Task: Set up and use custom keyboard shortcuts for extension-specific commands.
Action: Mouse moved to (463, 282)
Screenshot: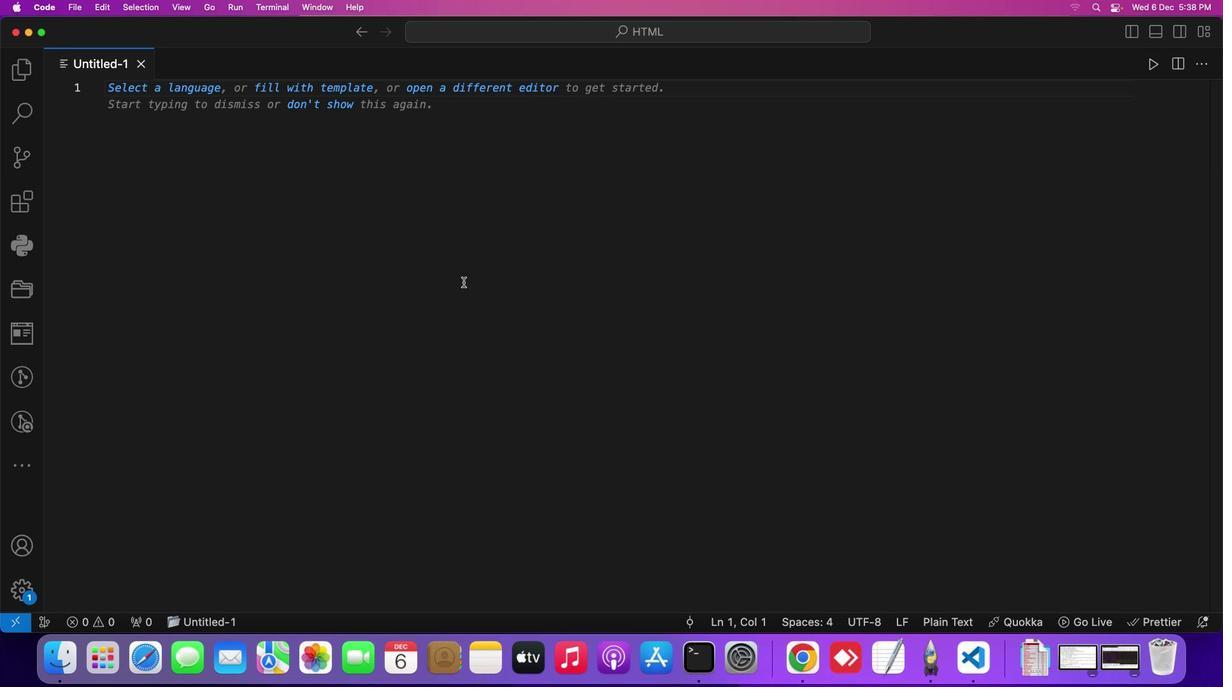 
Action: Mouse pressed left at (463, 282)
Screenshot: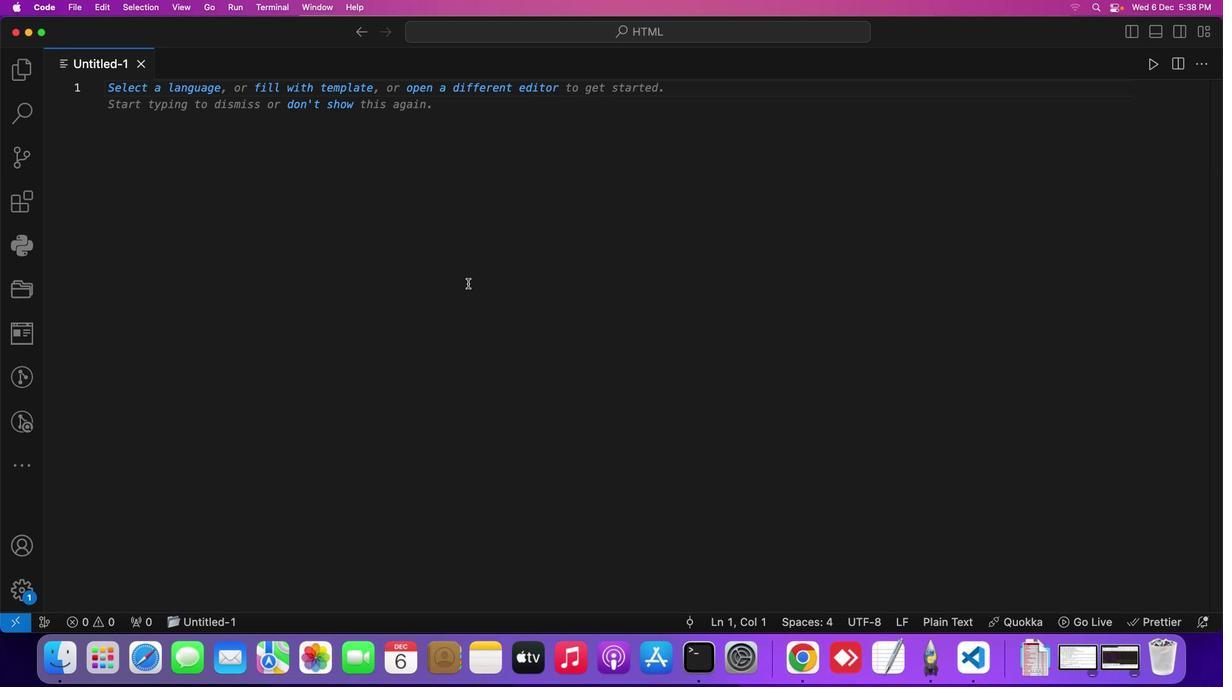 
Action: Mouse moved to (49, 4)
Screenshot: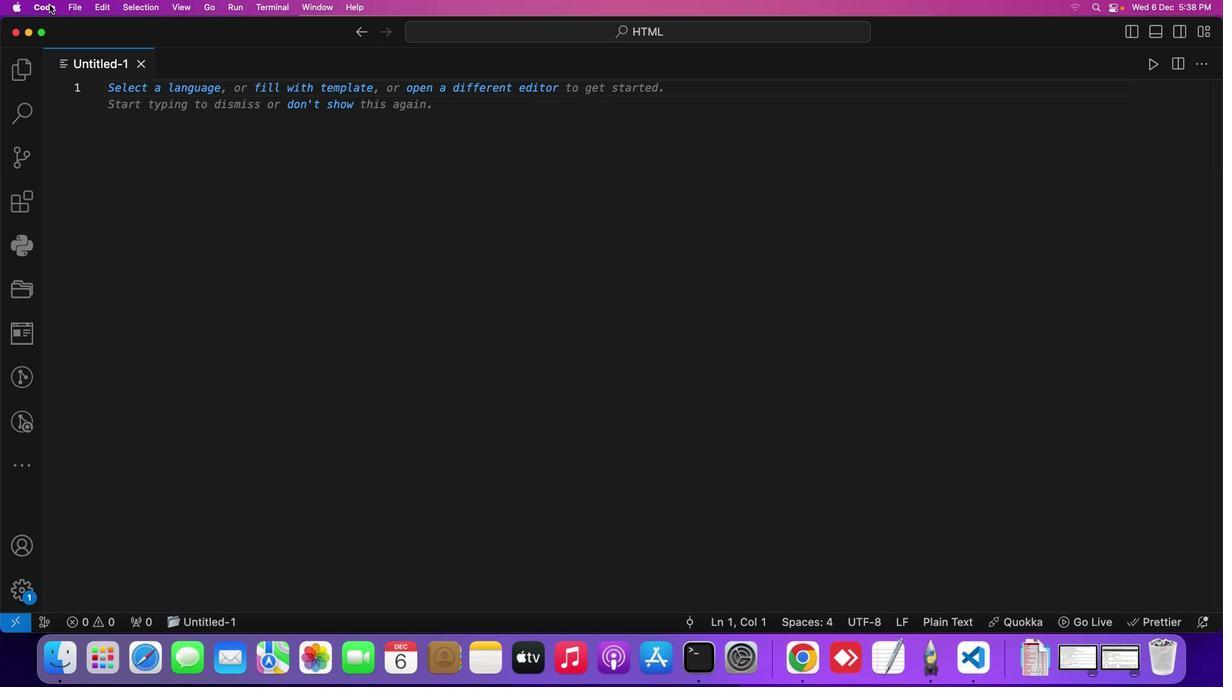 
Action: Mouse pressed left at (49, 4)
Screenshot: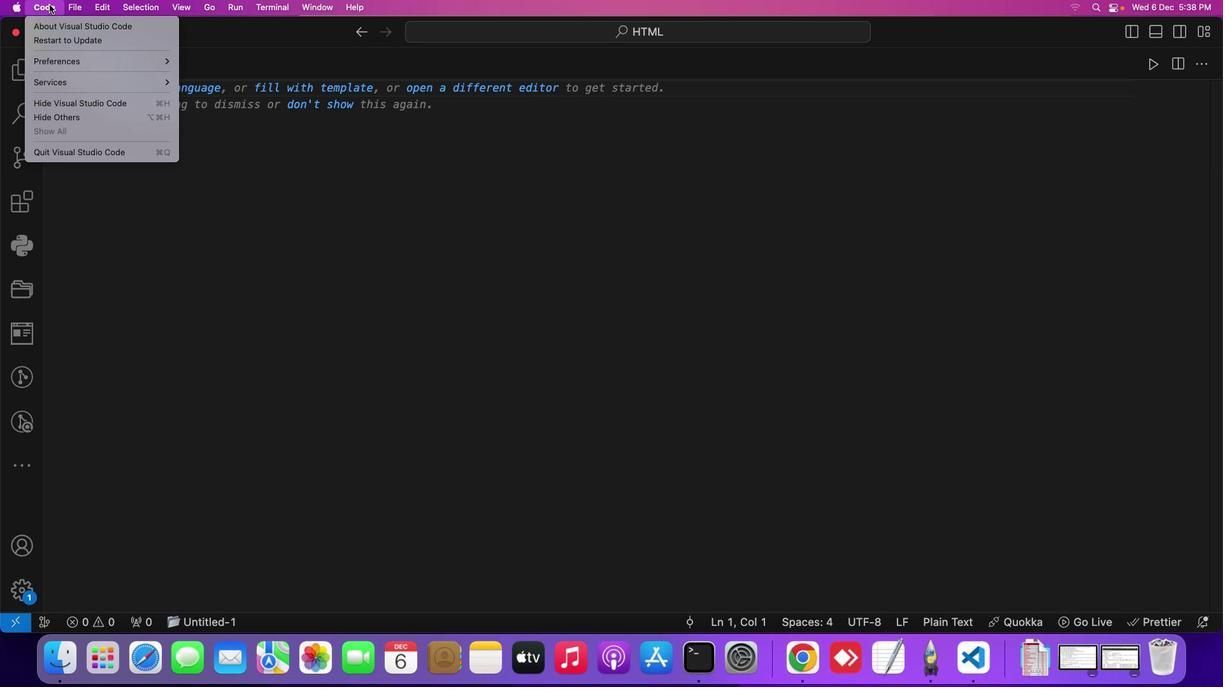 
Action: Mouse moved to (96, 60)
Screenshot: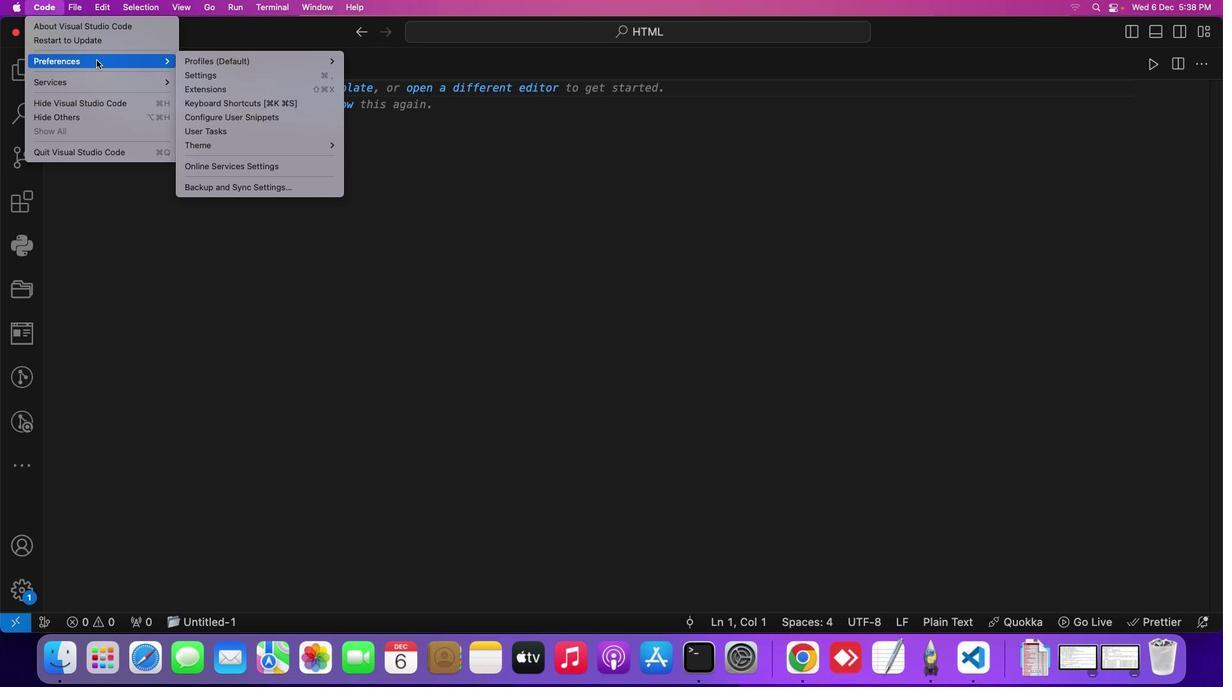 
Action: Mouse pressed left at (96, 60)
Screenshot: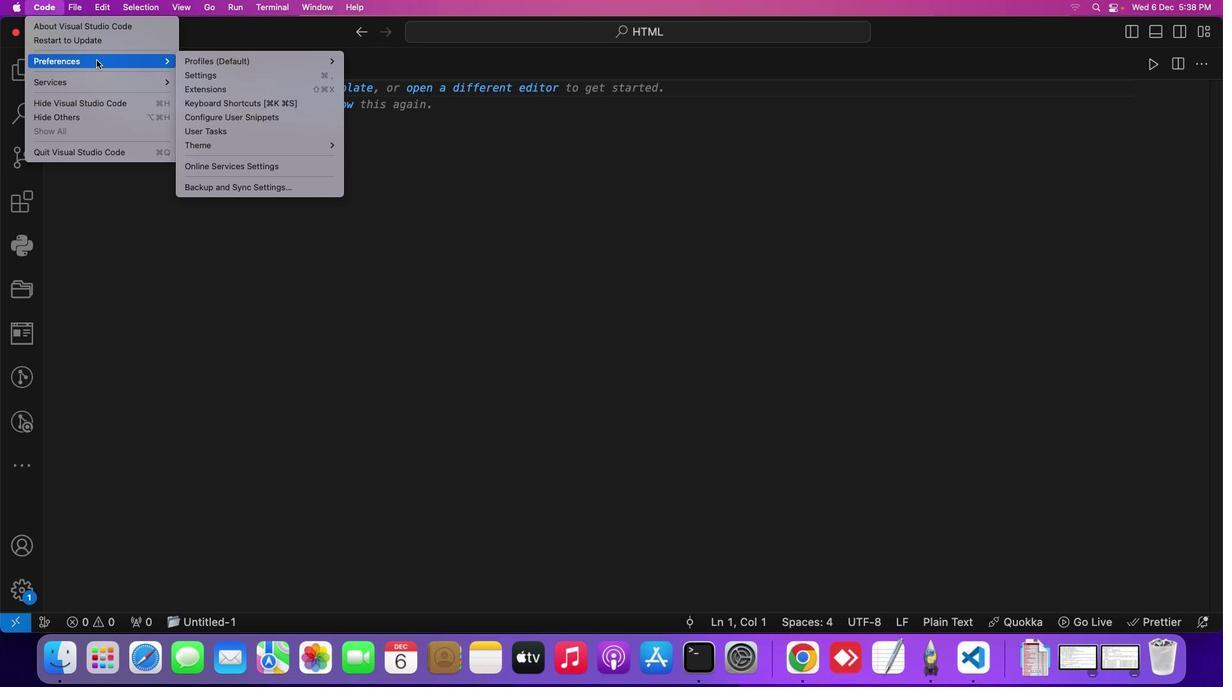 
Action: Mouse moved to (286, 102)
Screenshot: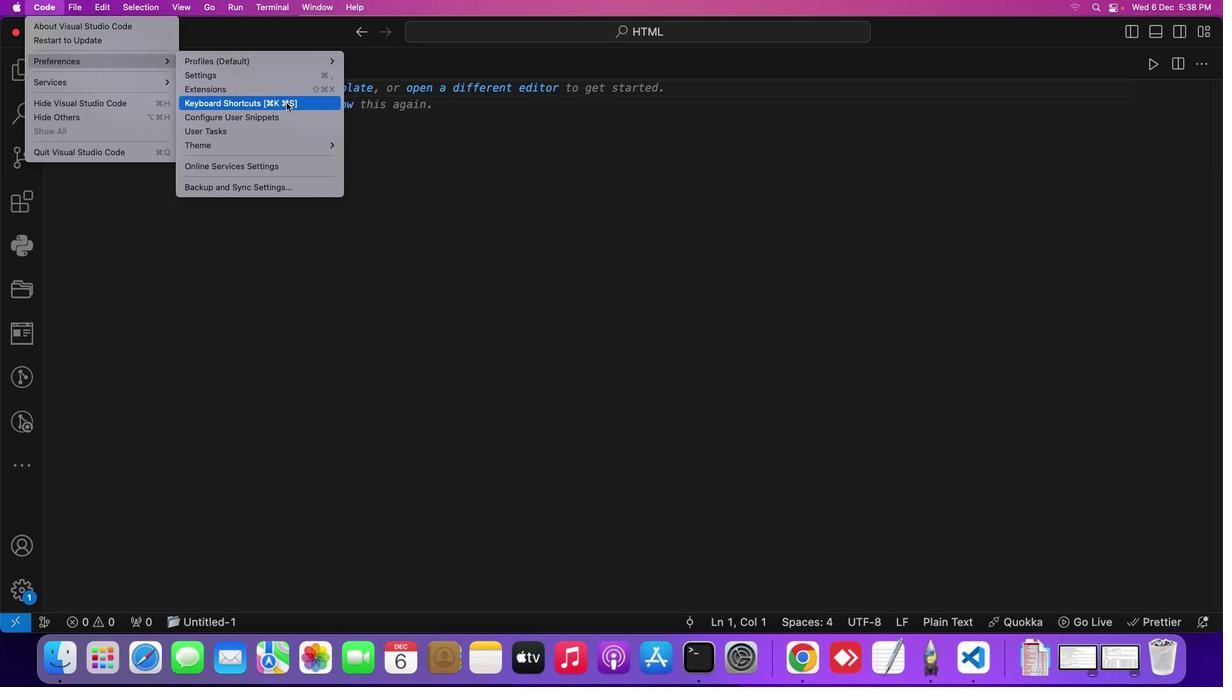 
Action: Mouse pressed left at (286, 102)
Screenshot: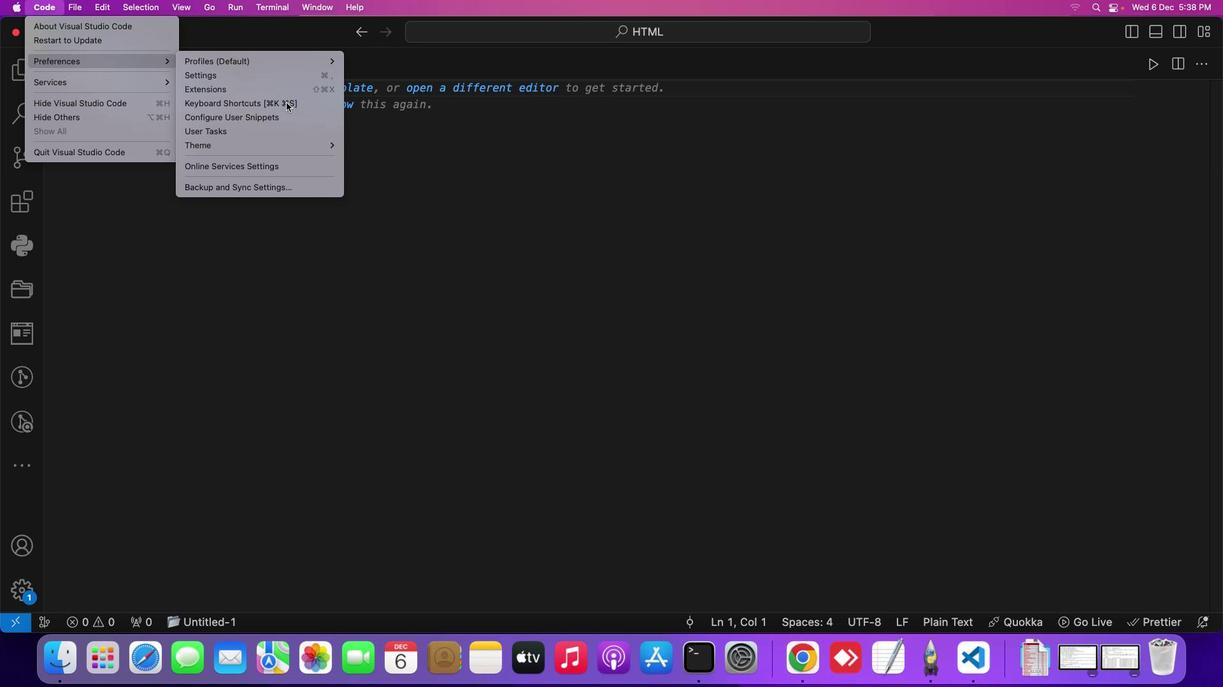 
Action: Mouse moved to (331, 338)
Screenshot: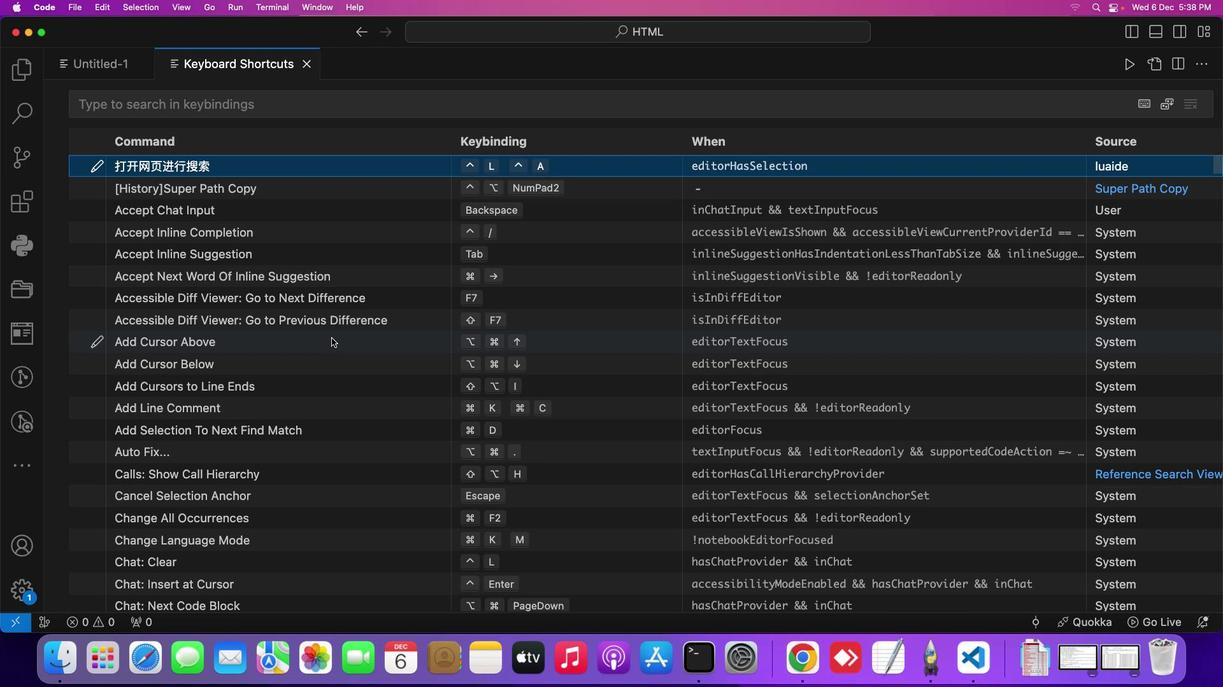 
Action: Mouse scrolled (331, 338) with delta (0, 0)
Screenshot: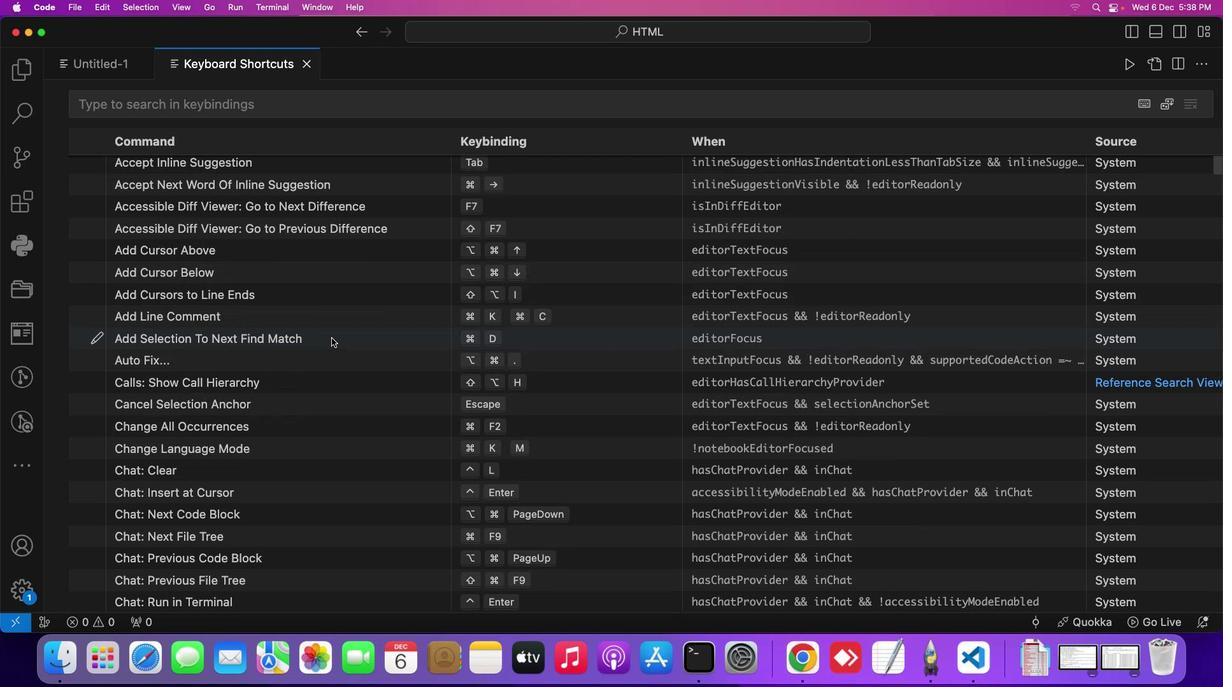 
Action: Mouse scrolled (331, 338) with delta (0, 0)
Screenshot: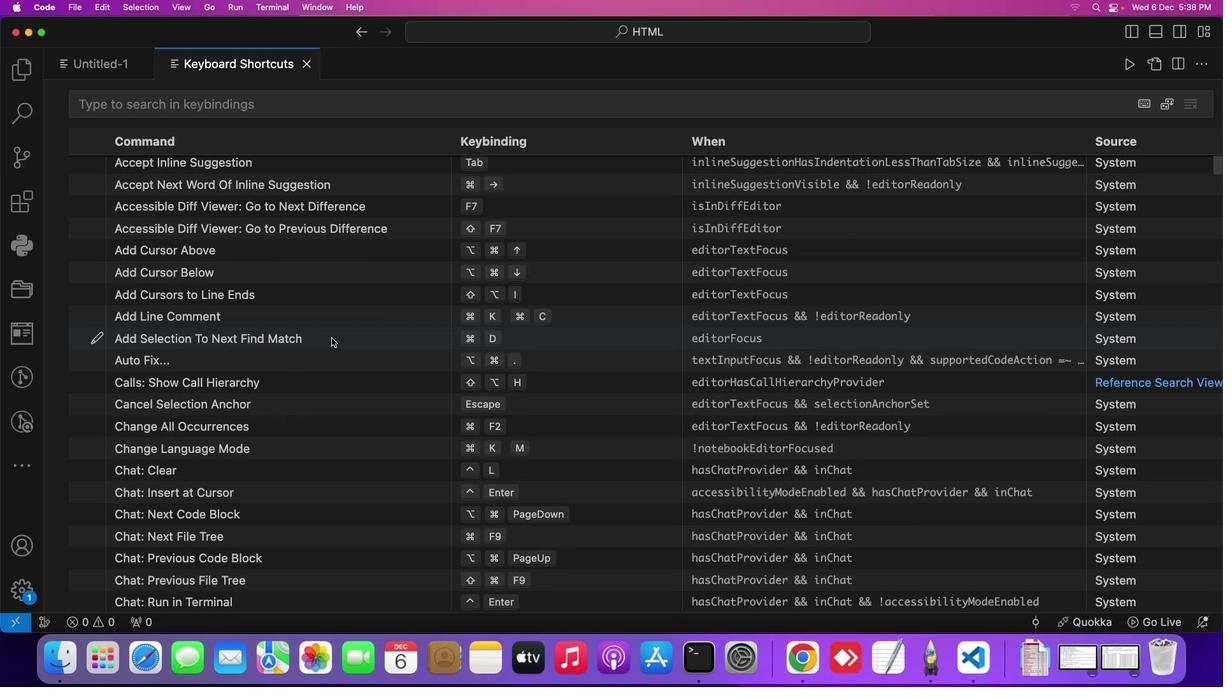 
Action: Mouse scrolled (331, 338) with delta (0, 0)
Screenshot: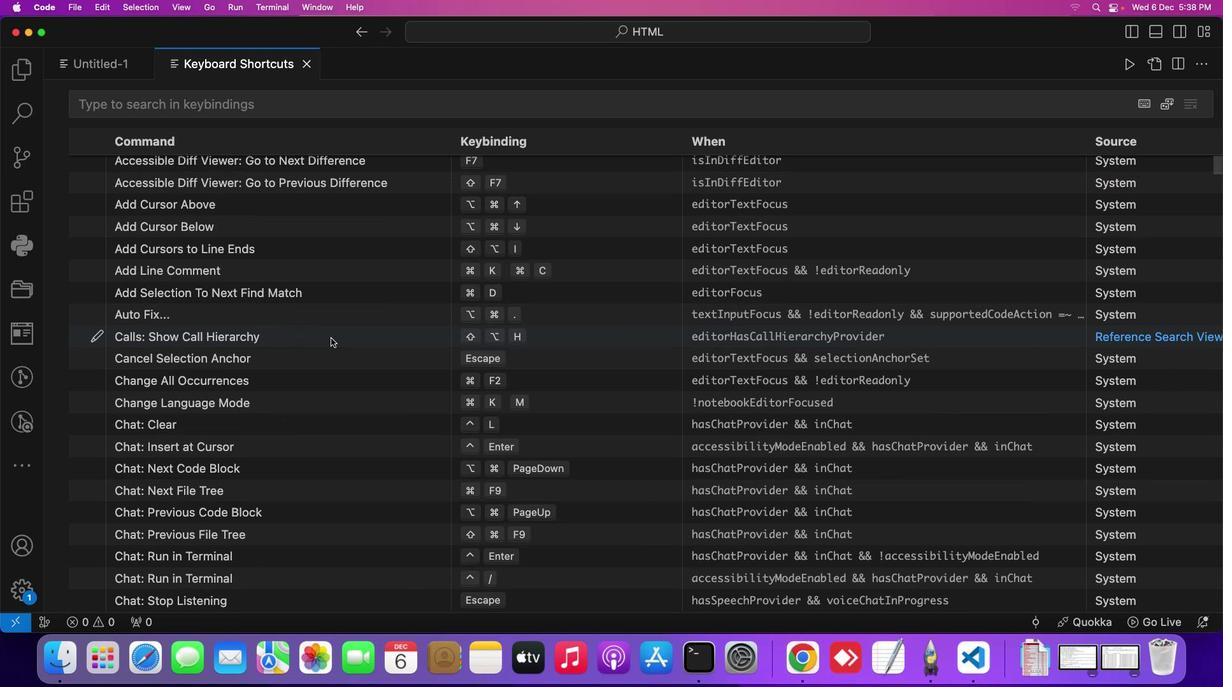 
Action: Mouse moved to (330, 338)
Screenshot: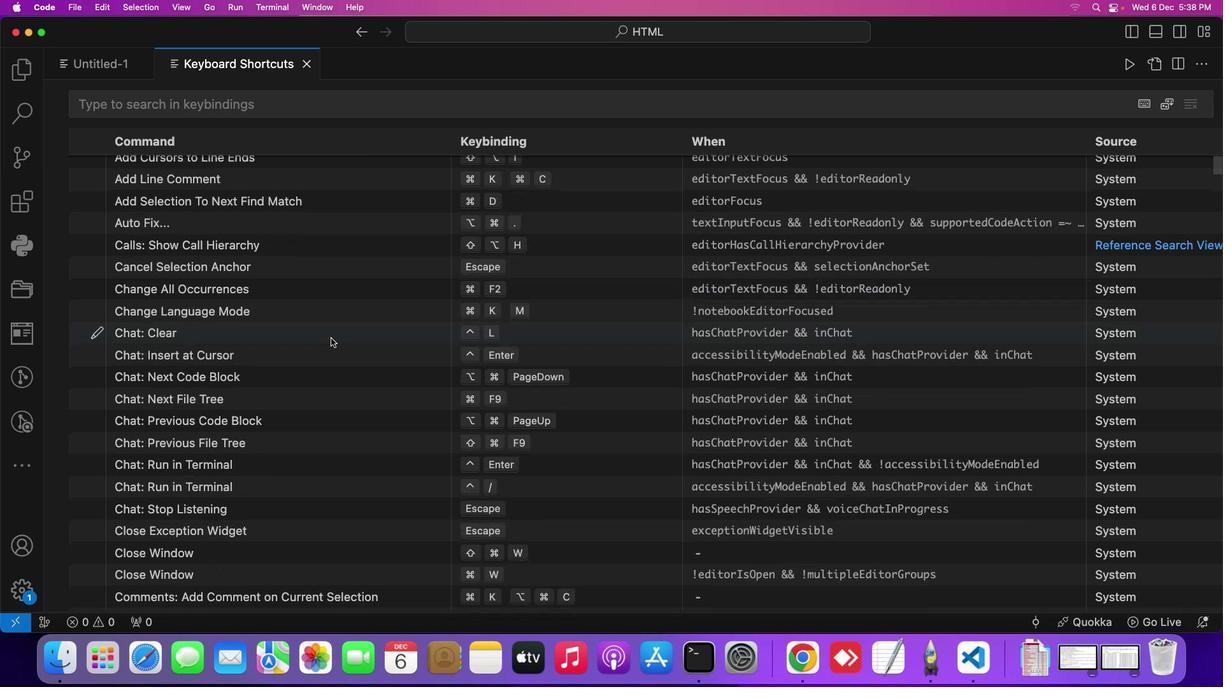 
Action: Mouse scrolled (330, 338) with delta (0, 0)
Screenshot: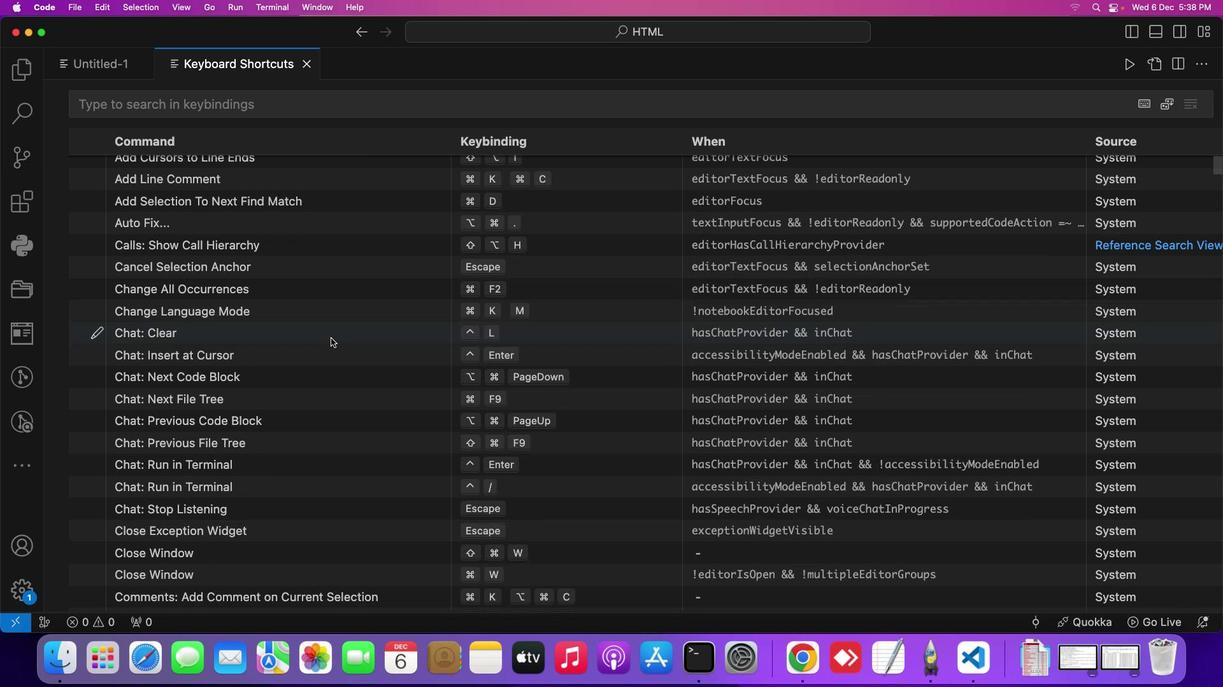 
Action: Mouse scrolled (330, 338) with delta (0, 0)
Screenshot: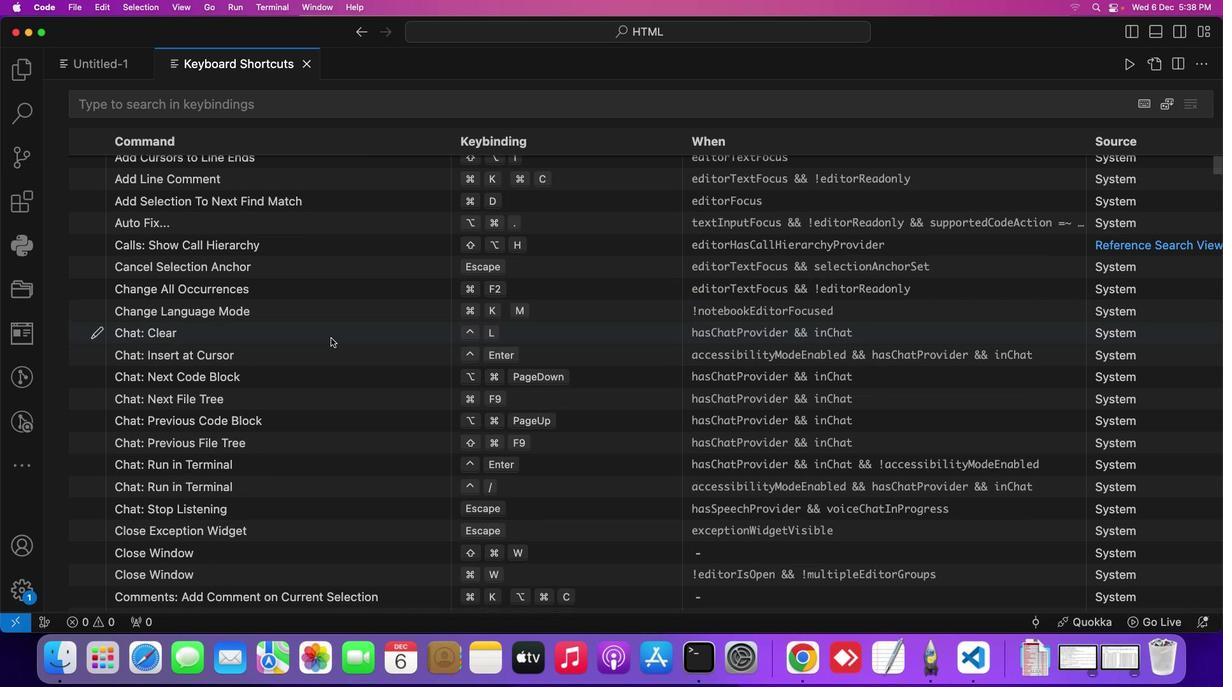 
Action: Mouse moved to (330, 338)
Screenshot: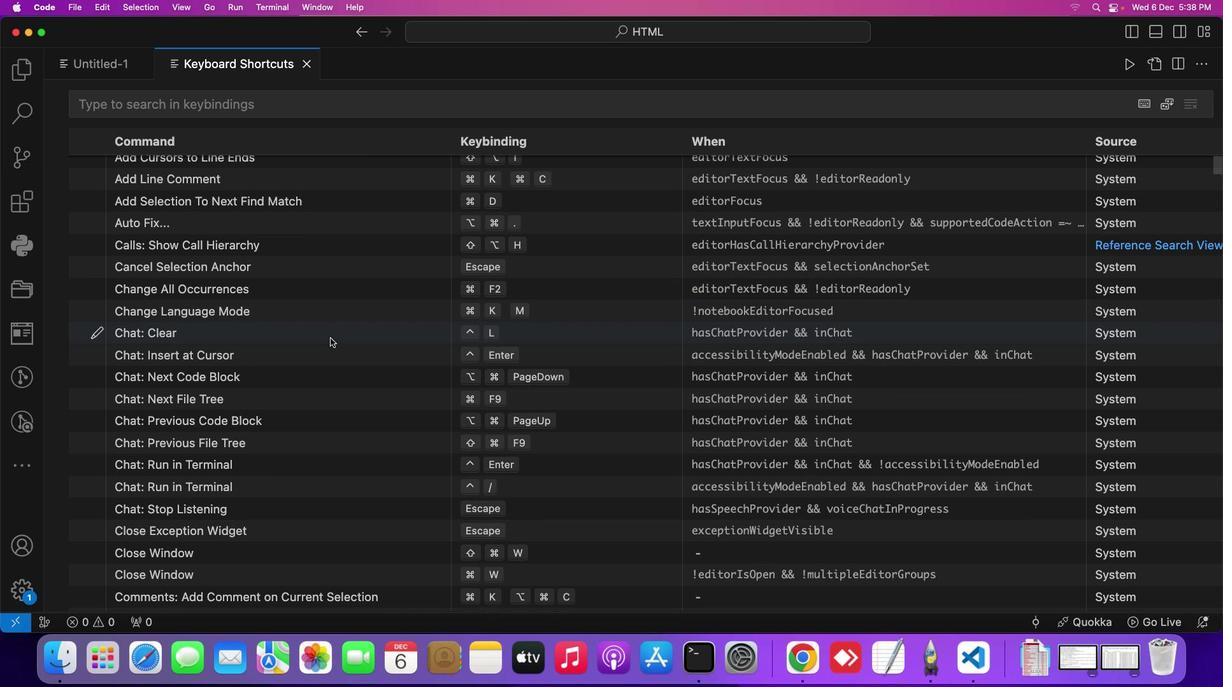 
Action: Mouse scrolled (330, 338) with delta (0, 0)
Screenshot: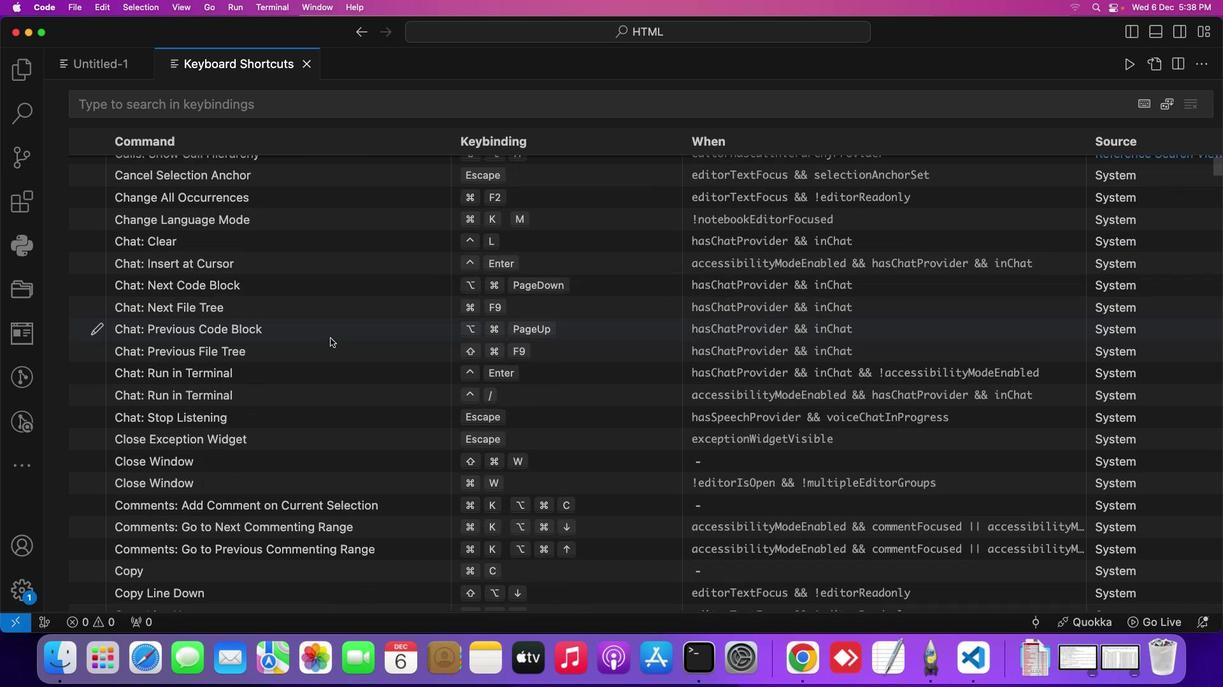
Action: Mouse scrolled (330, 338) with delta (0, 0)
Screenshot: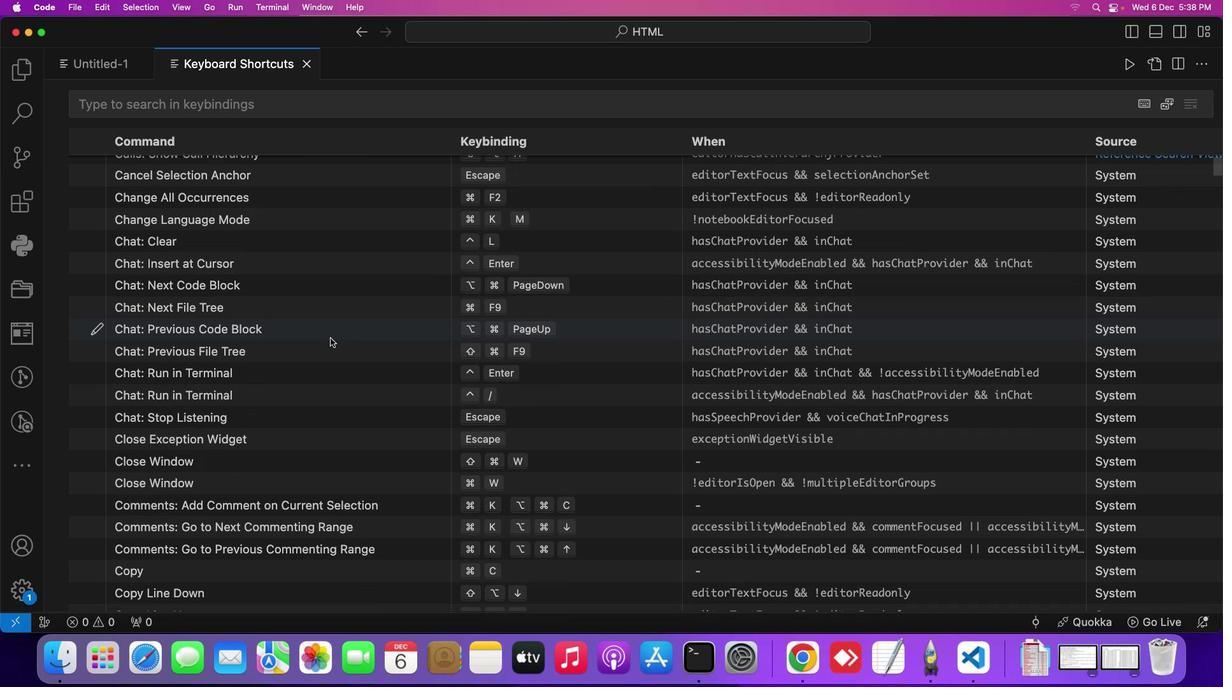 
Action: Mouse scrolled (330, 338) with delta (0, 0)
Screenshot: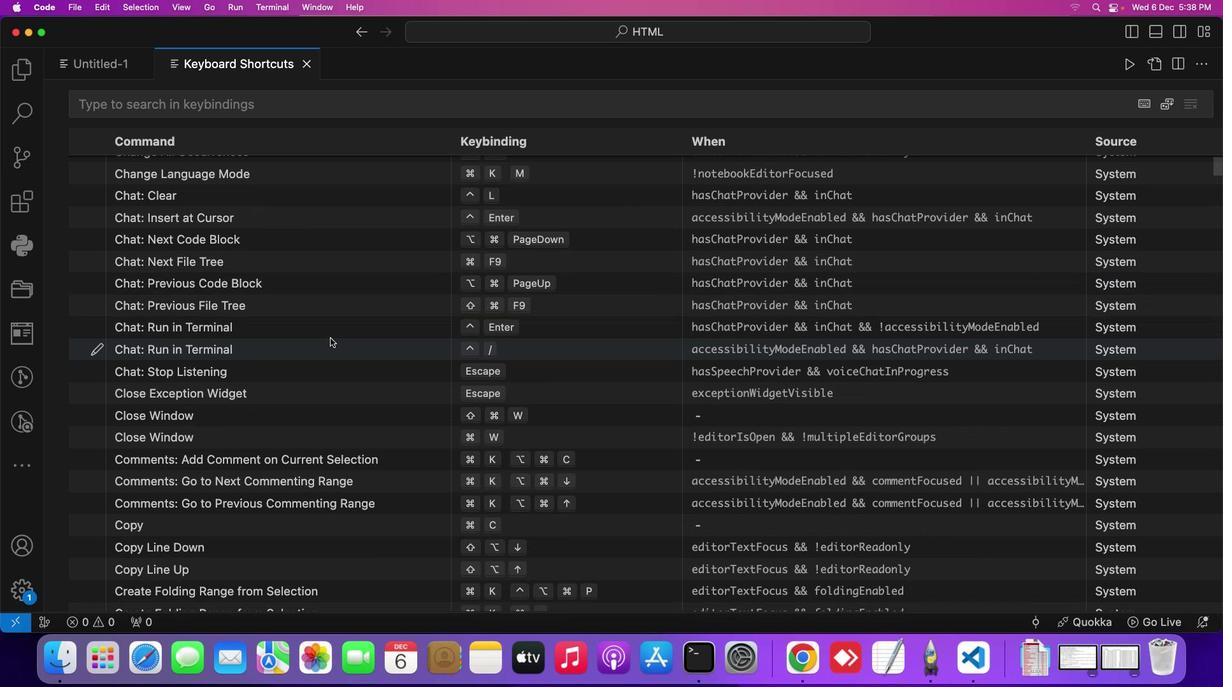 
Action: Mouse scrolled (330, 338) with delta (0, 0)
Screenshot: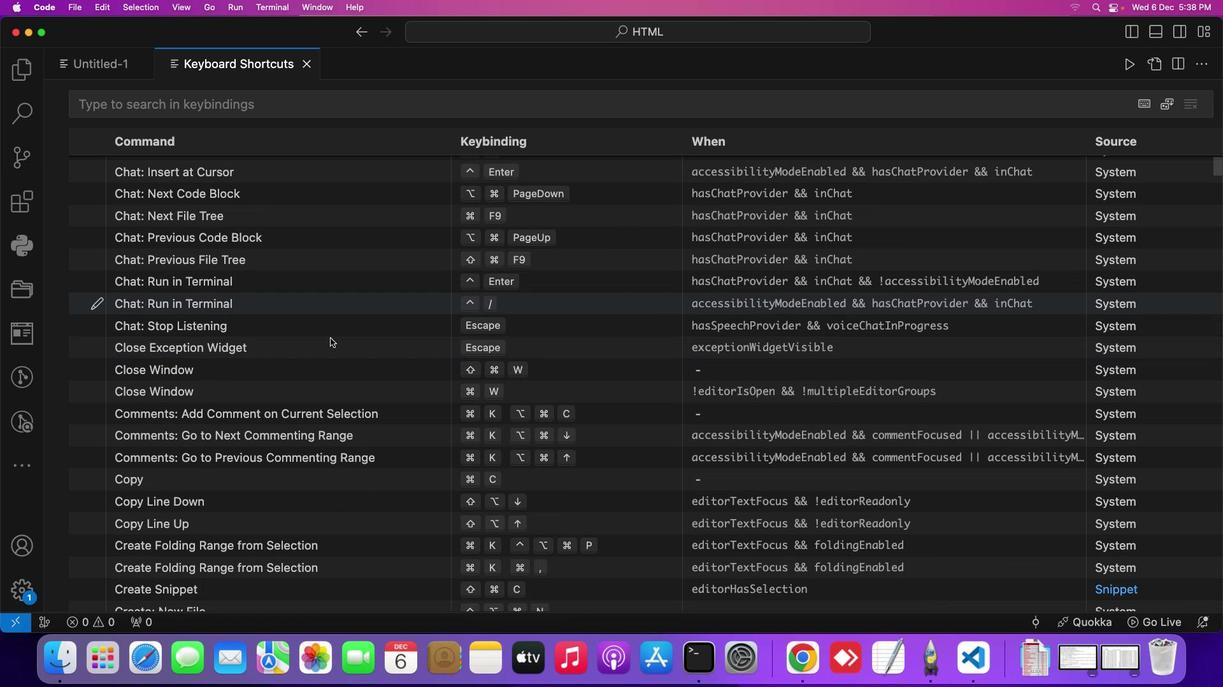 
Action: Mouse scrolled (330, 338) with delta (0, 0)
Screenshot: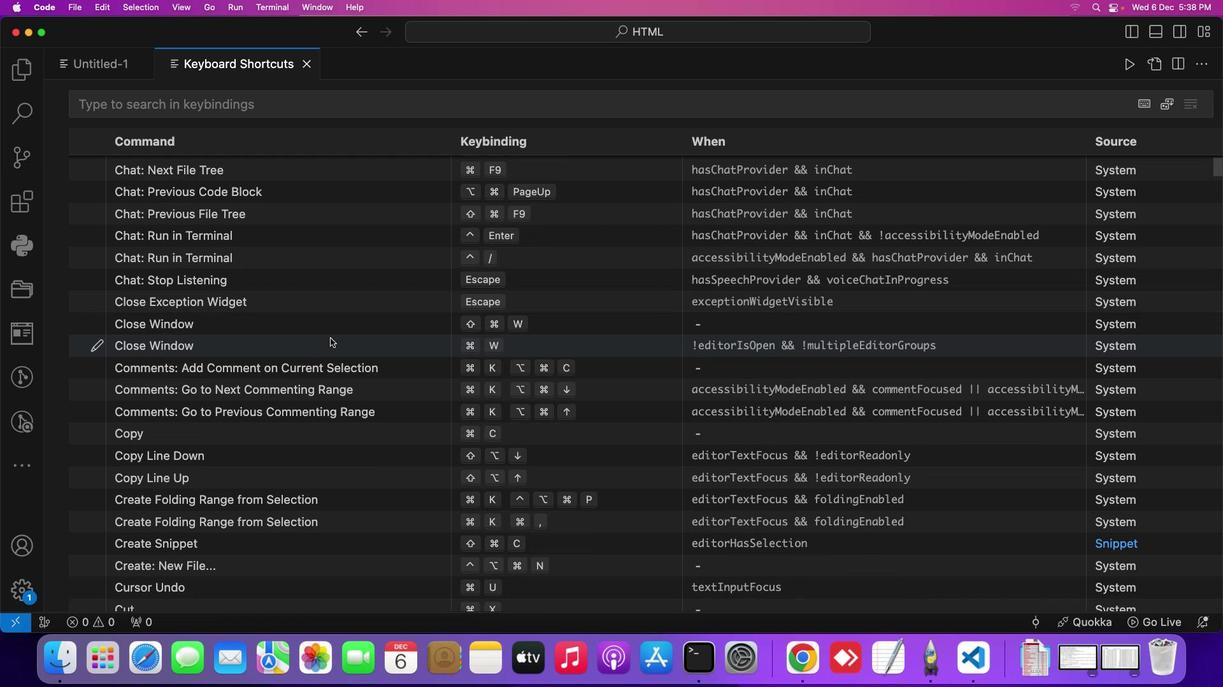 
Action: Mouse scrolled (330, 338) with delta (0, 0)
Screenshot: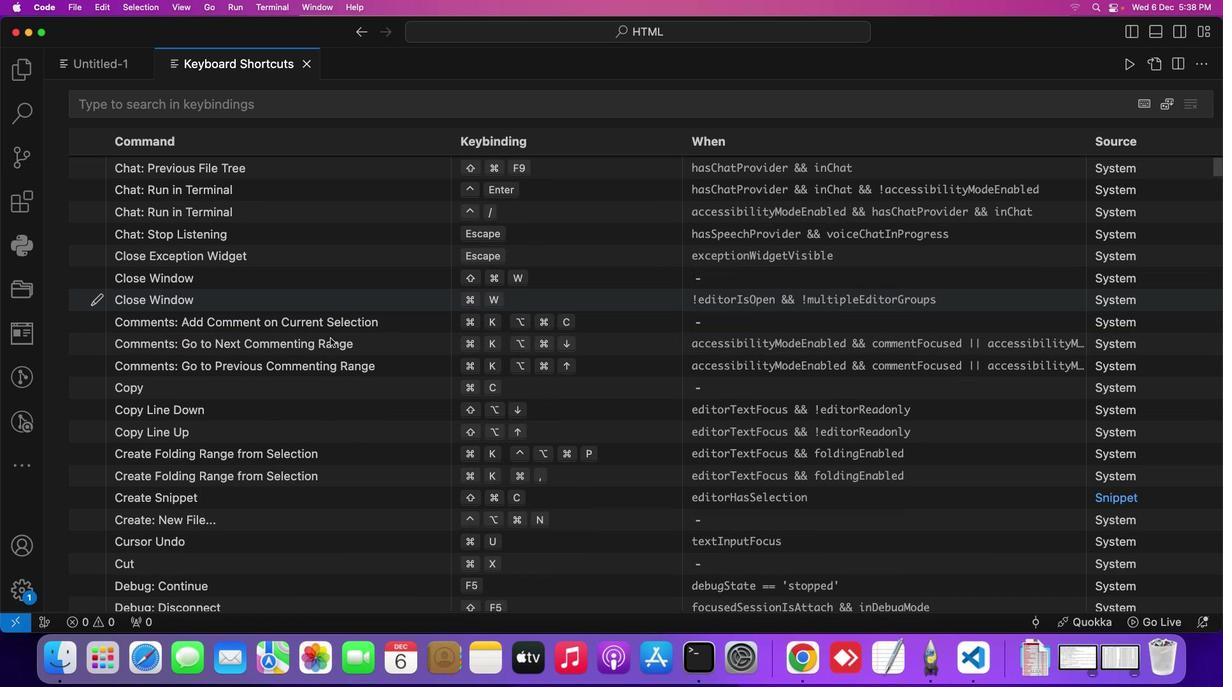 
Action: Mouse moved to (296, 520)
Screenshot: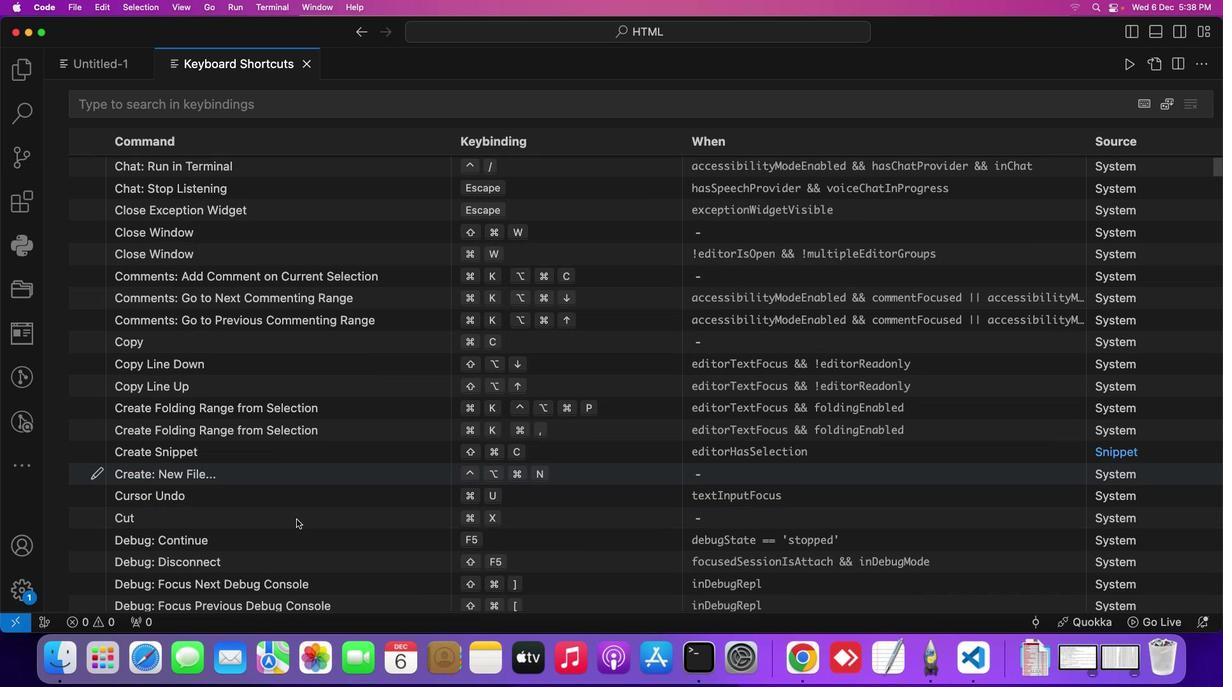 
Action: Mouse scrolled (296, 520) with delta (0, 0)
Screenshot: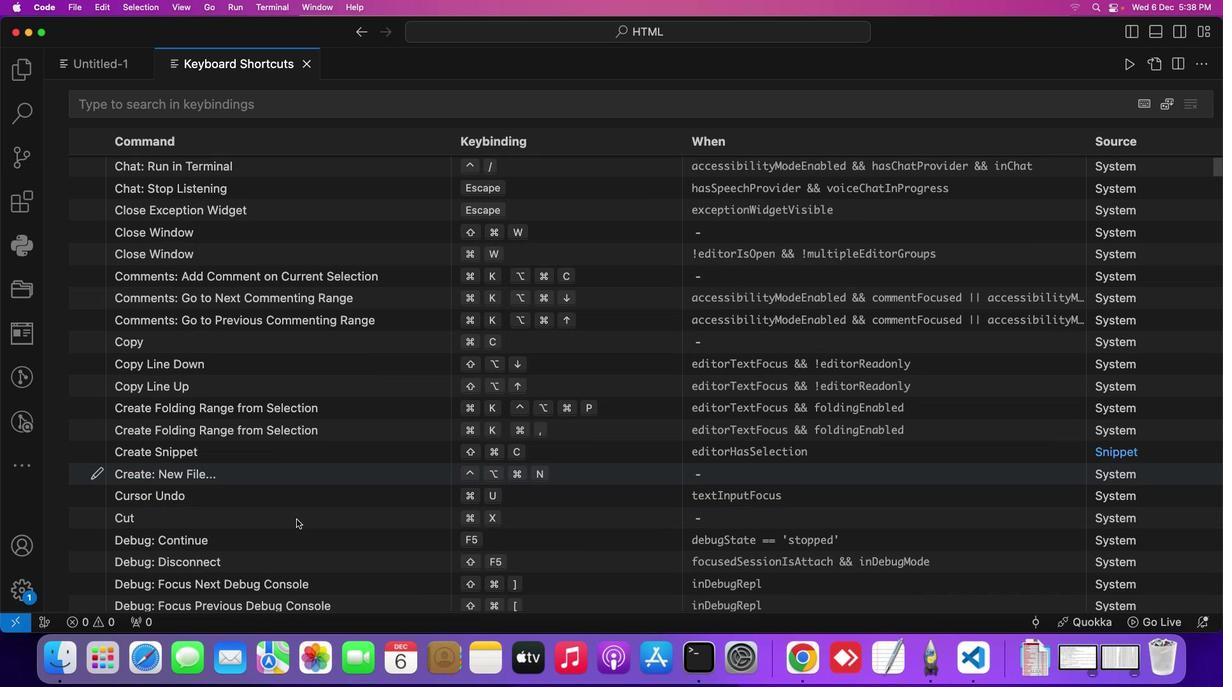 
Action: Mouse scrolled (296, 520) with delta (0, 0)
Screenshot: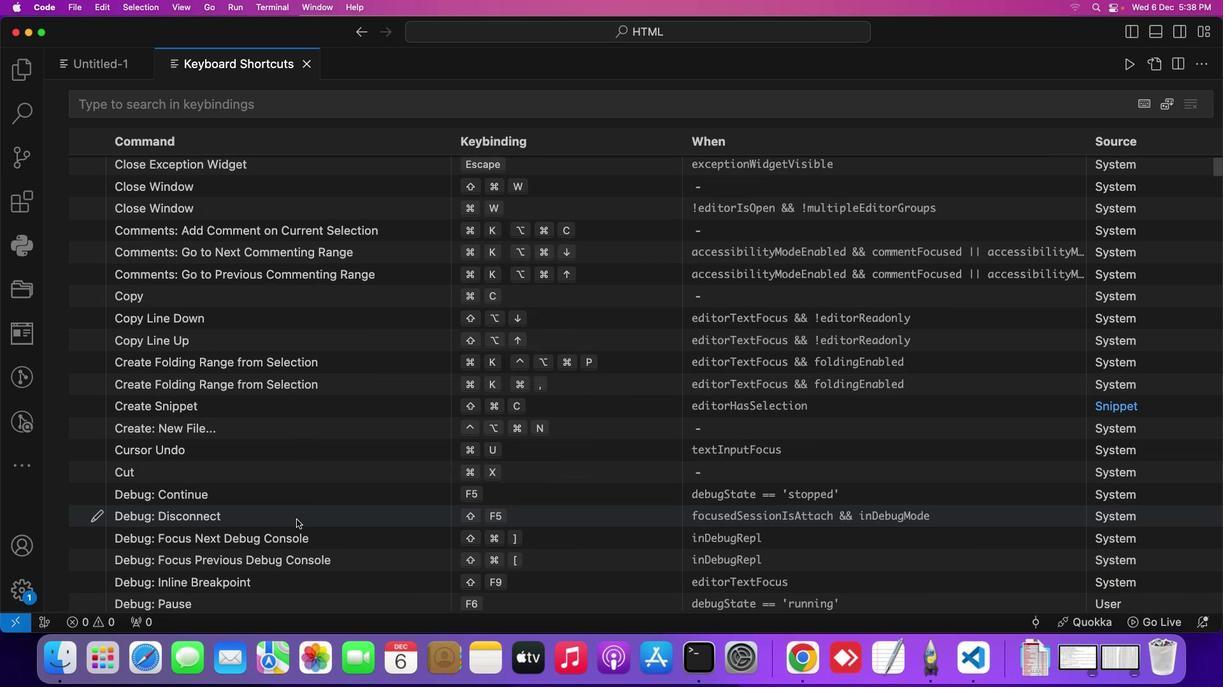 
Action: Mouse scrolled (296, 520) with delta (0, 0)
Screenshot: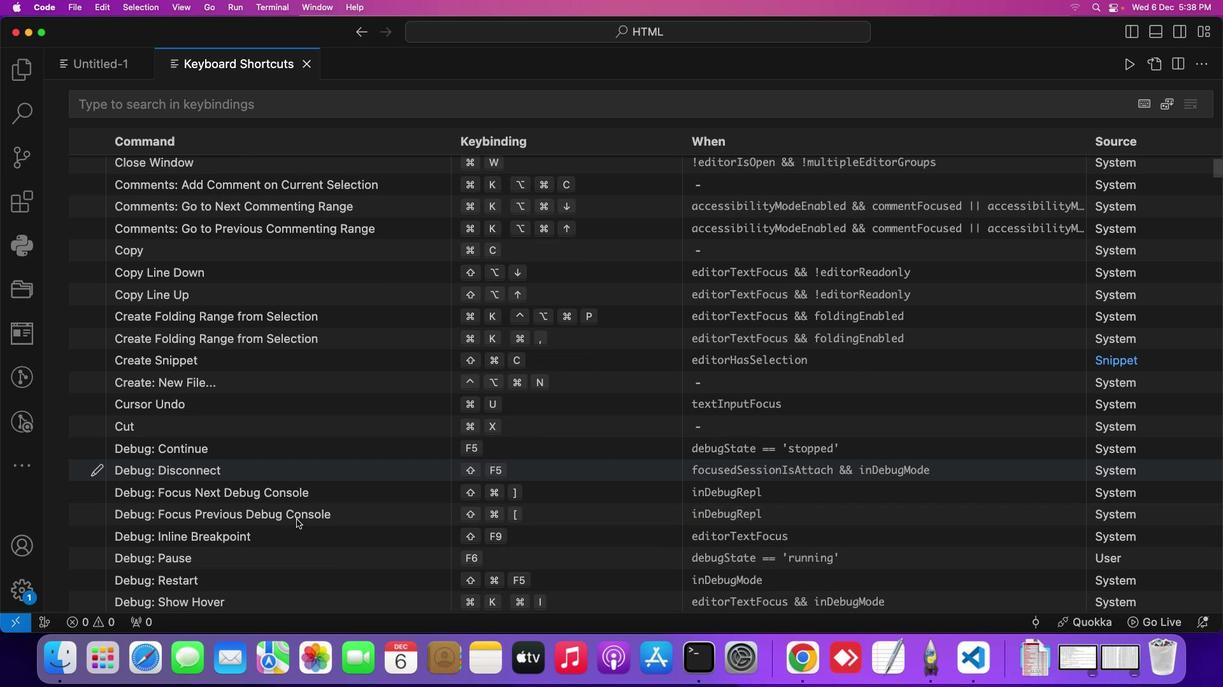 
Action: Mouse scrolled (296, 520) with delta (0, 0)
Screenshot: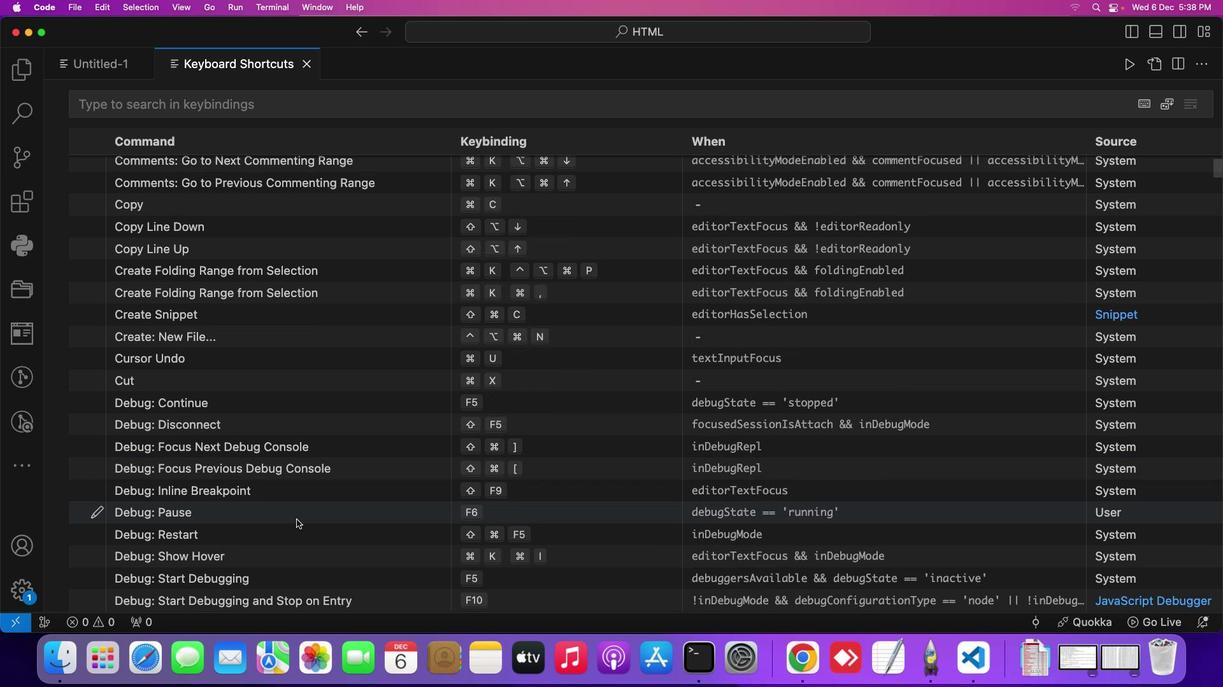 
Action: Mouse scrolled (296, 520) with delta (0, 0)
Screenshot: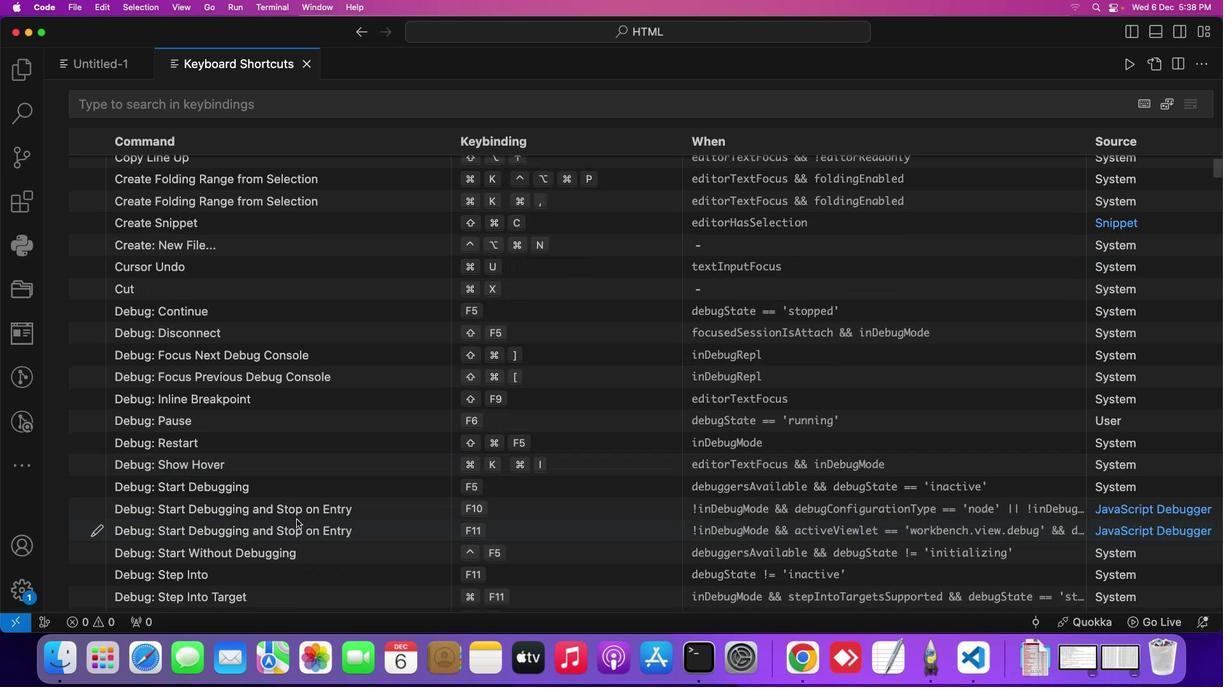 
Action: Mouse scrolled (296, 520) with delta (0, 0)
Screenshot: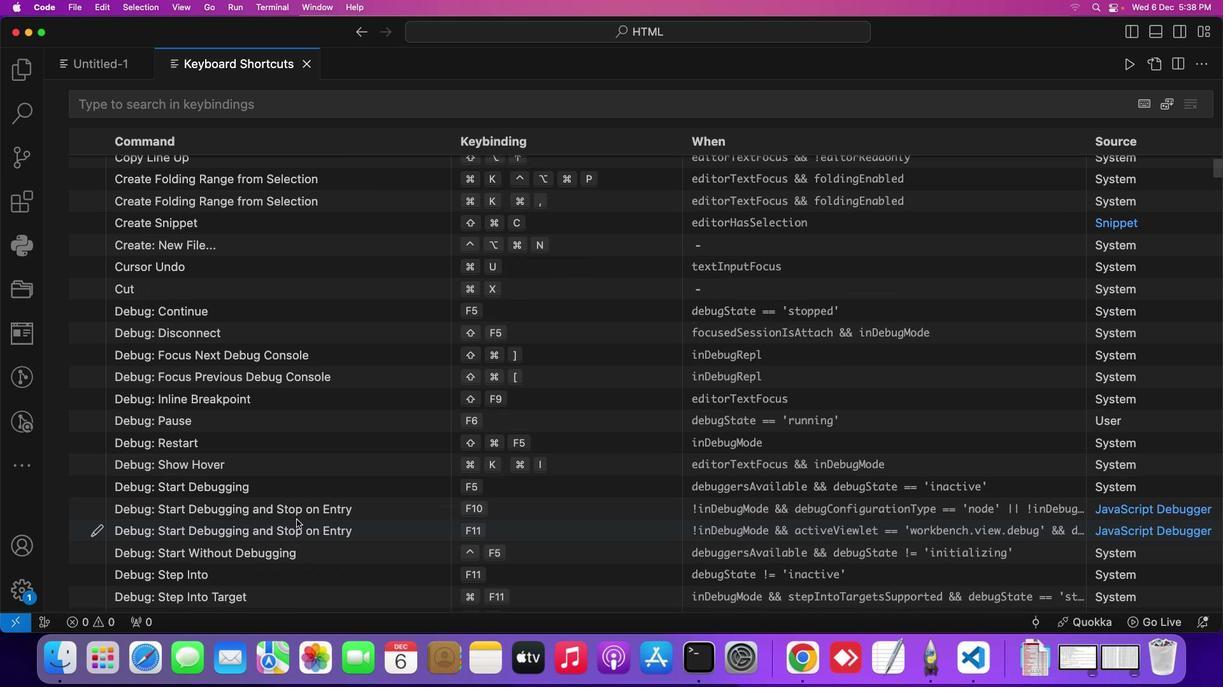 
Action: Mouse scrolled (296, 520) with delta (0, 0)
Screenshot: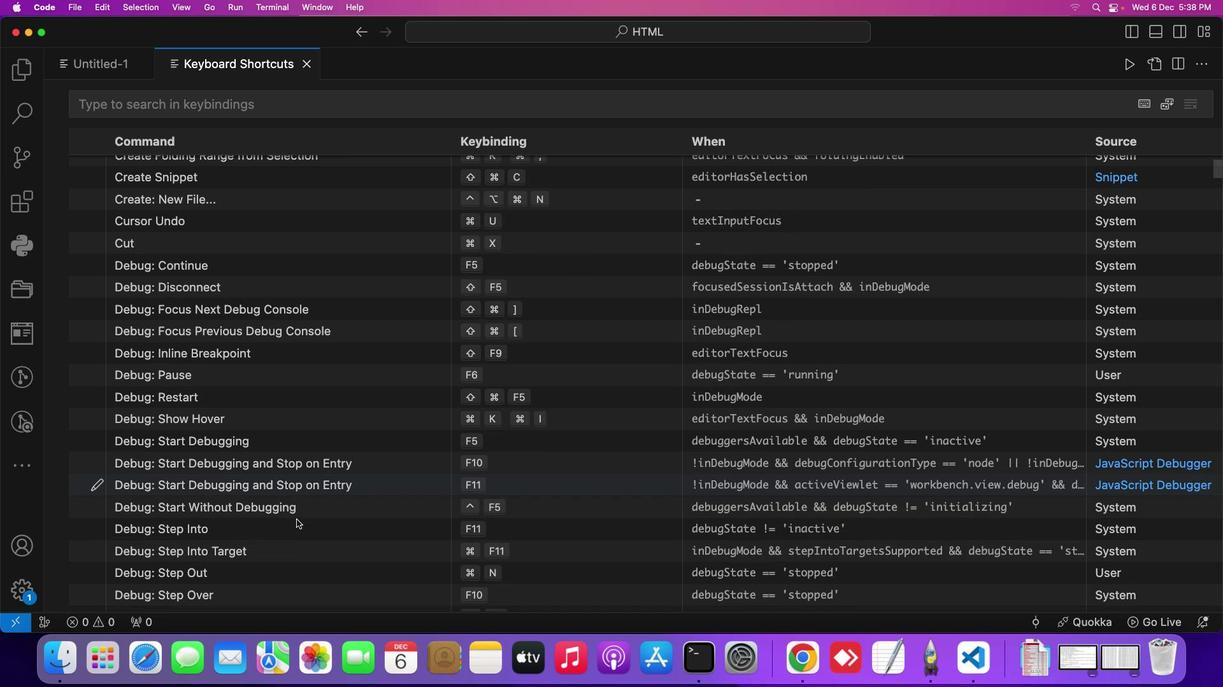 
Action: Mouse scrolled (296, 520) with delta (0, 0)
Screenshot: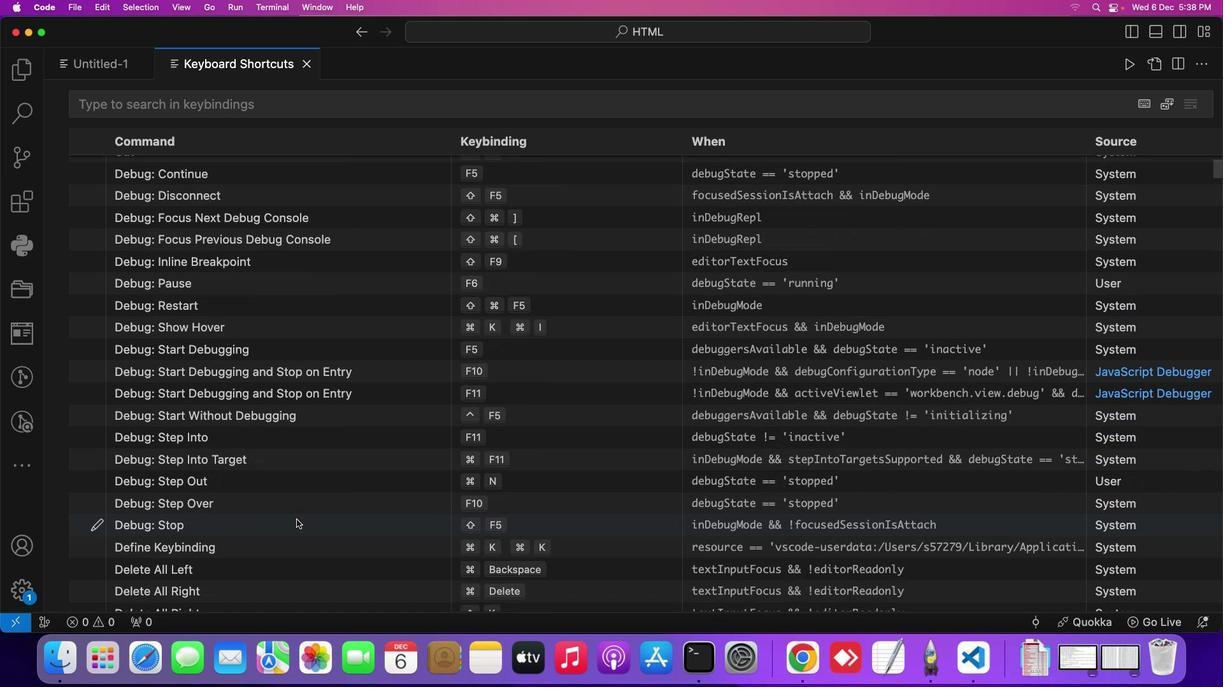 
Action: Mouse scrolled (296, 520) with delta (0, 0)
Screenshot: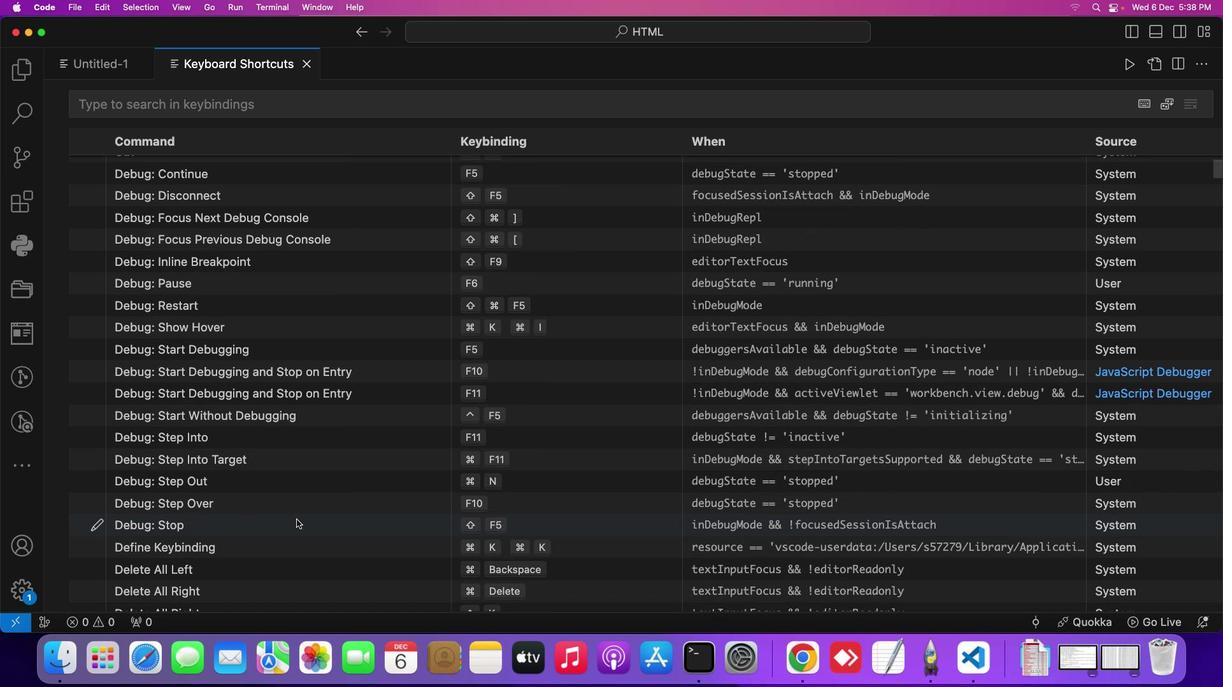 
Action: Mouse scrolled (296, 520) with delta (0, 0)
Screenshot: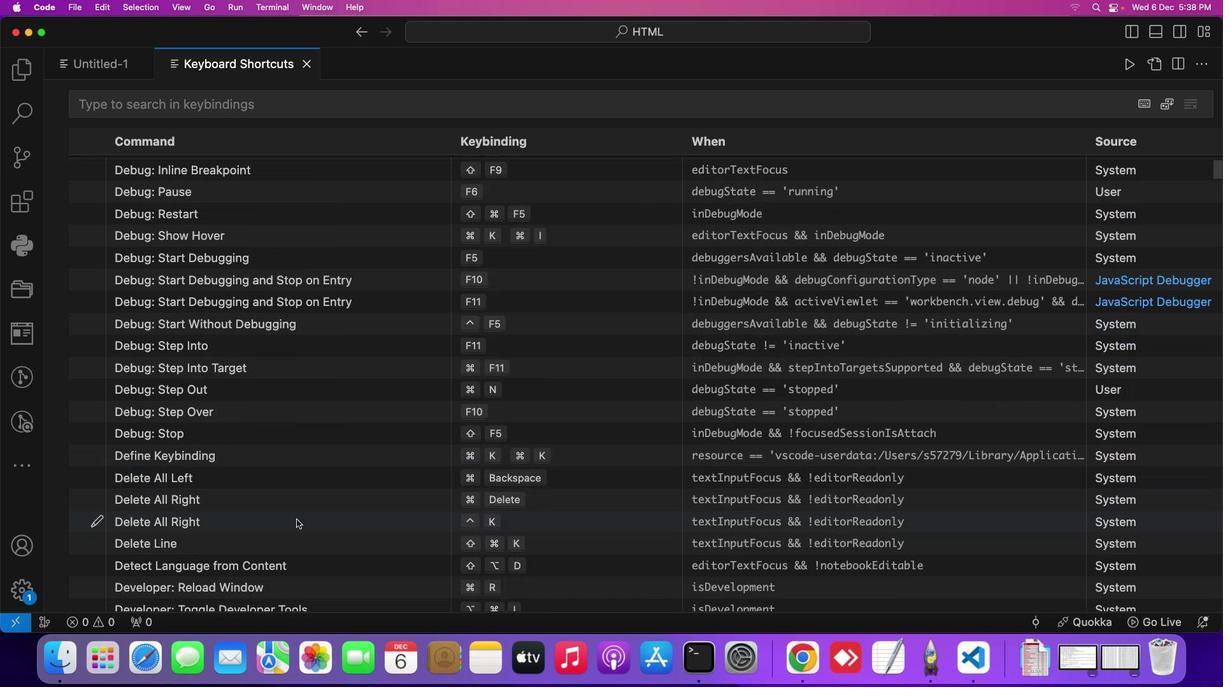 
Action: Mouse scrolled (296, 520) with delta (0, 0)
Screenshot: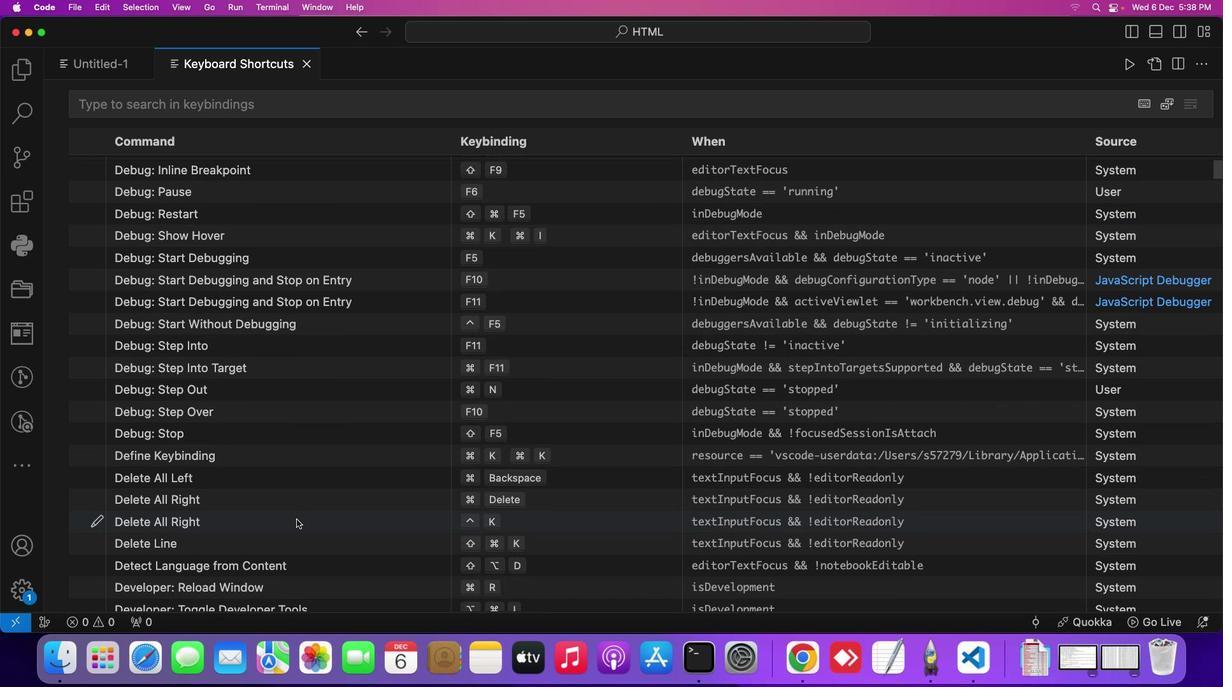 
Action: Mouse scrolled (296, 520) with delta (0, 0)
Screenshot: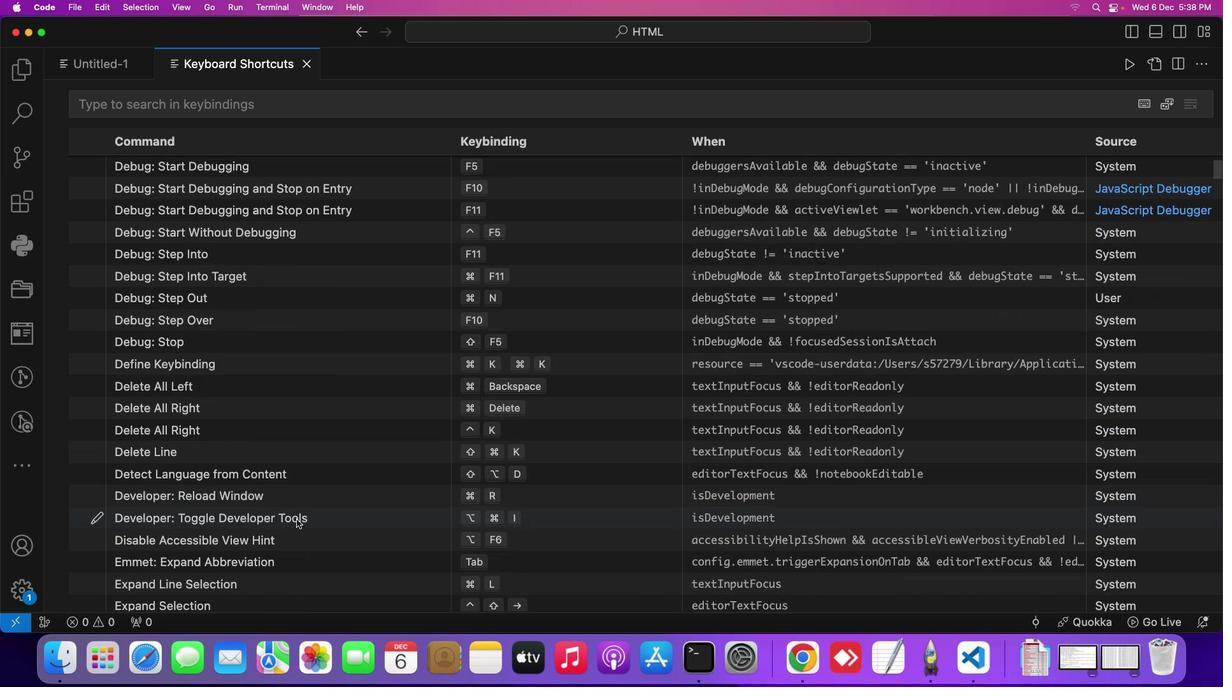
Action: Mouse scrolled (296, 520) with delta (0, 0)
Screenshot: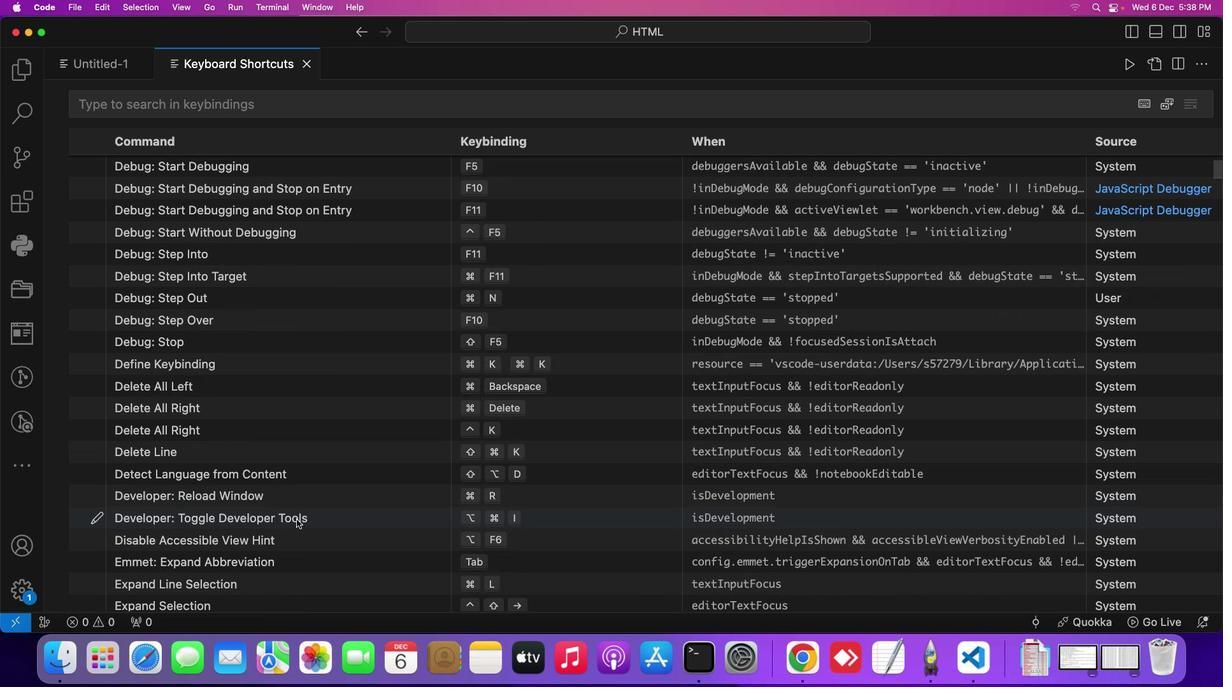 
Action: Mouse moved to (296, 520)
Screenshot: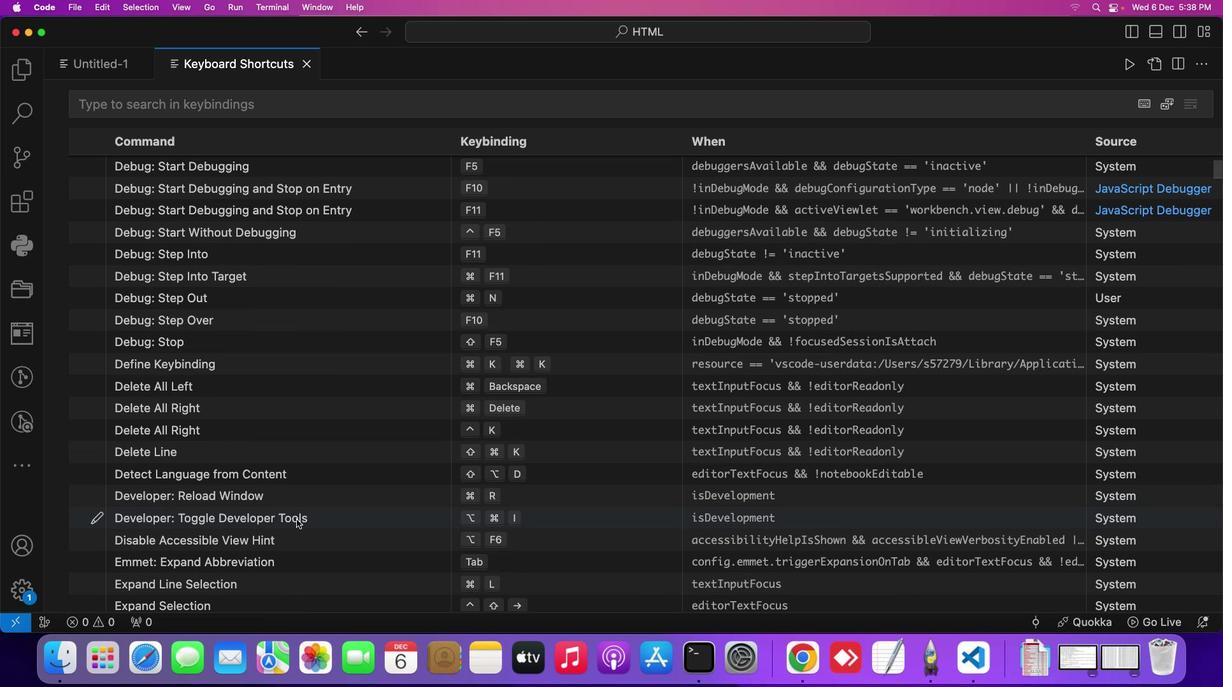 
Action: Mouse scrolled (296, 520) with delta (0, 0)
Screenshot: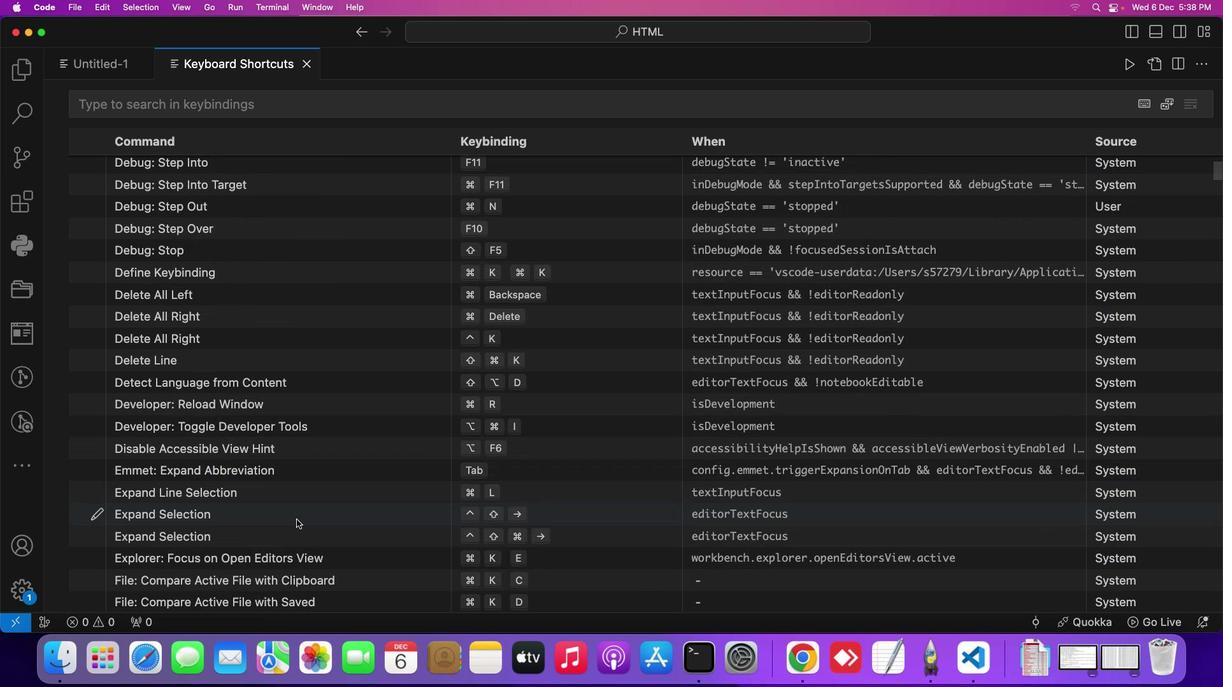 
Action: Mouse scrolled (296, 520) with delta (0, 0)
Screenshot: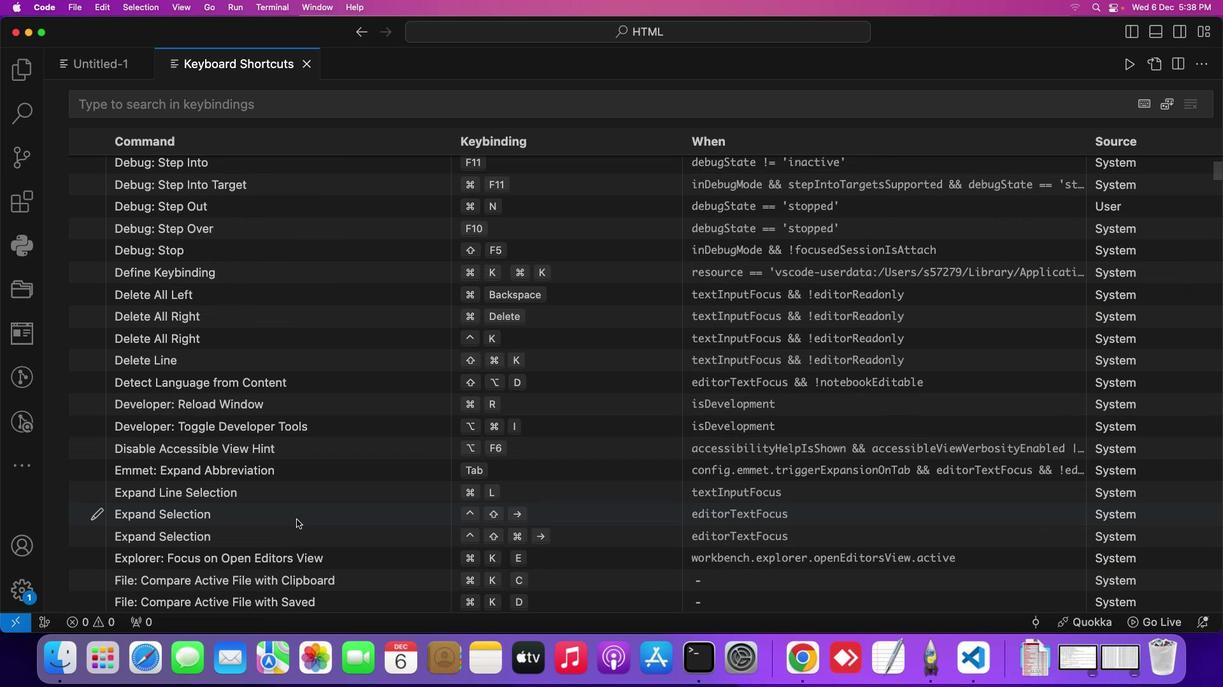 
Action: Mouse scrolled (296, 520) with delta (0, 0)
Screenshot: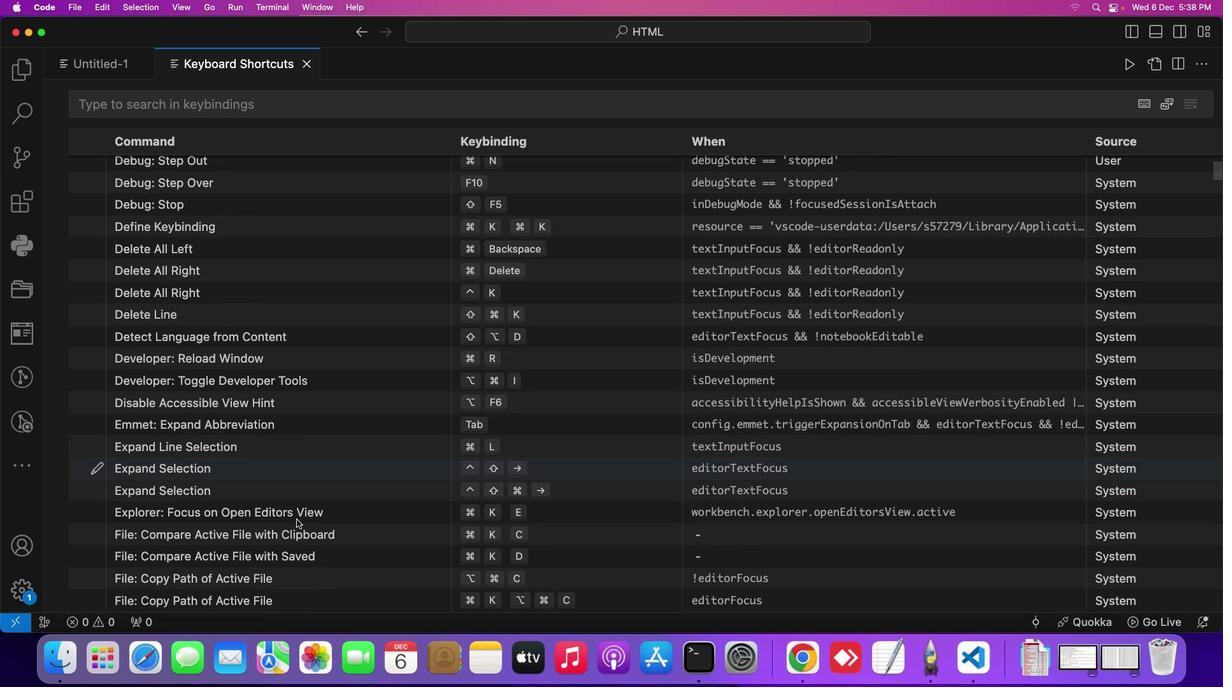 
Action: Mouse scrolled (296, 520) with delta (0, 0)
Screenshot: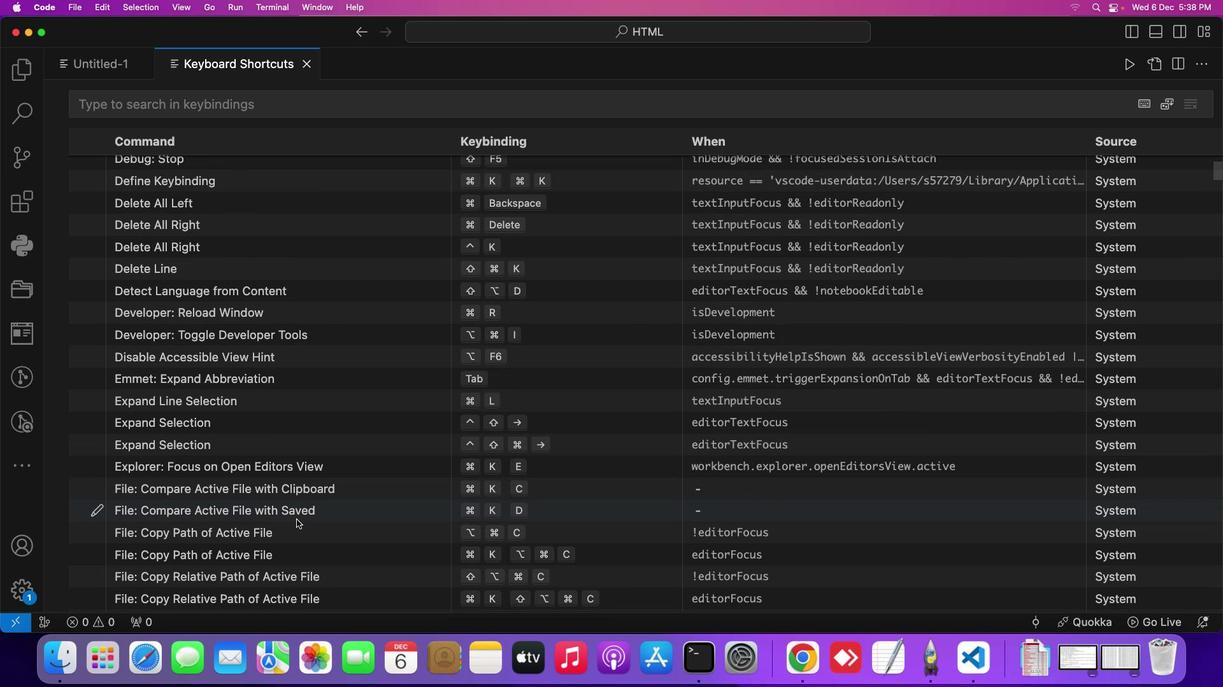 
Action: Mouse scrolled (296, 520) with delta (0, 0)
Screenshot: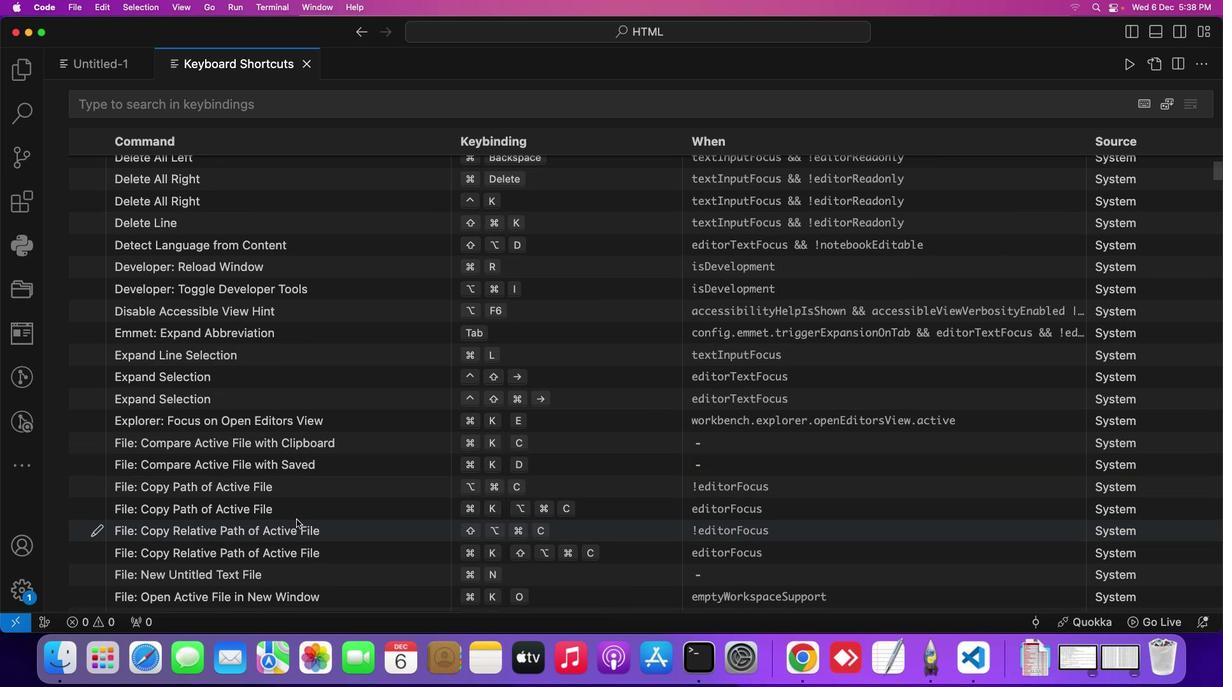 
Action: Mouse scrolled (296, 520) with delta (0, 0)
Screenshot: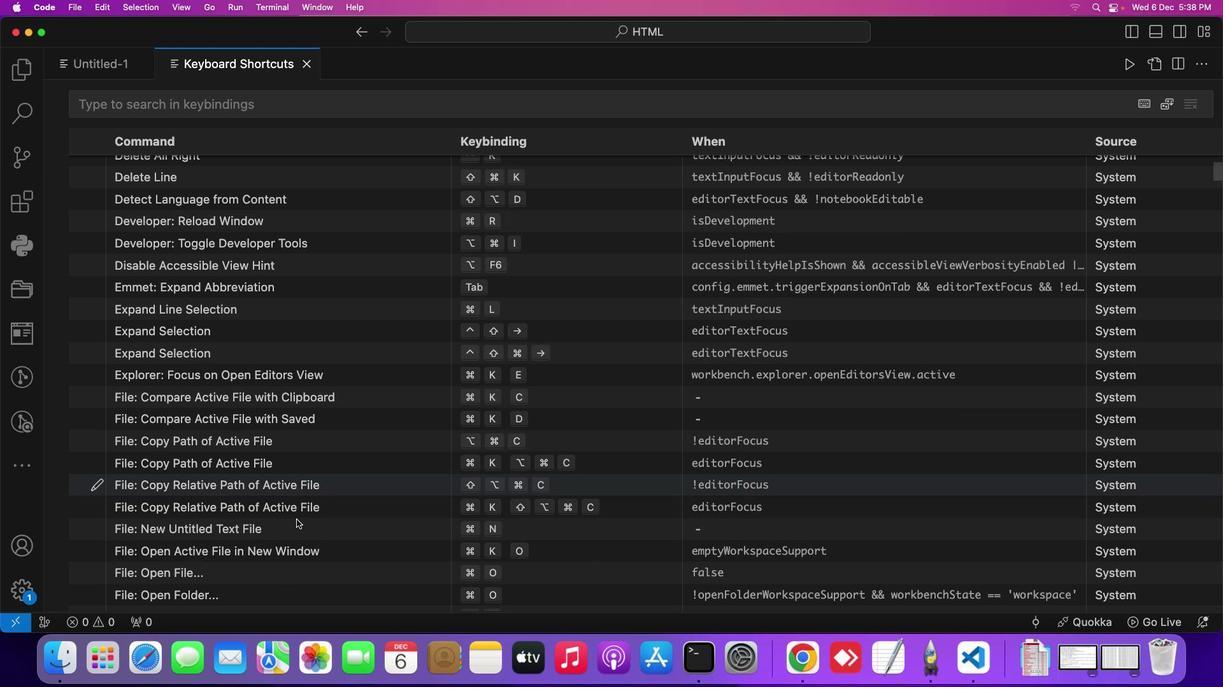 
Action: Mouse scrolled (296, 520) with delta (0, 0)
Screenshot: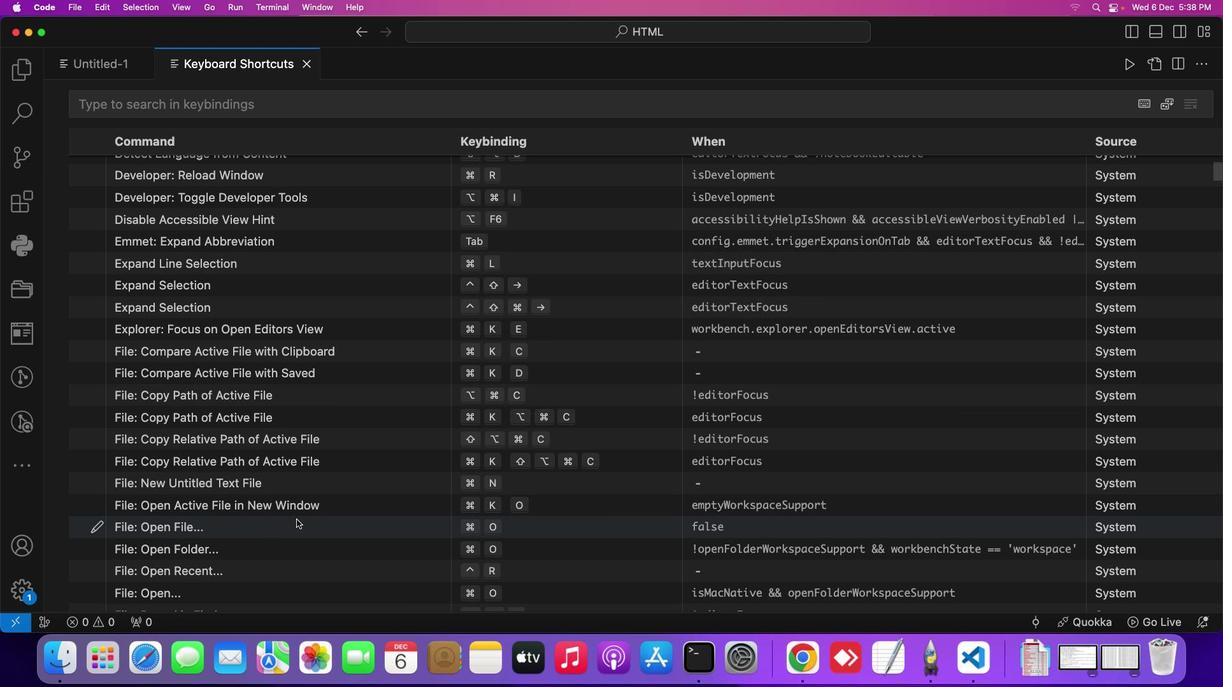 
Action: Mouse scrolled (296, 520) with delta (0, 0)
Screenshot: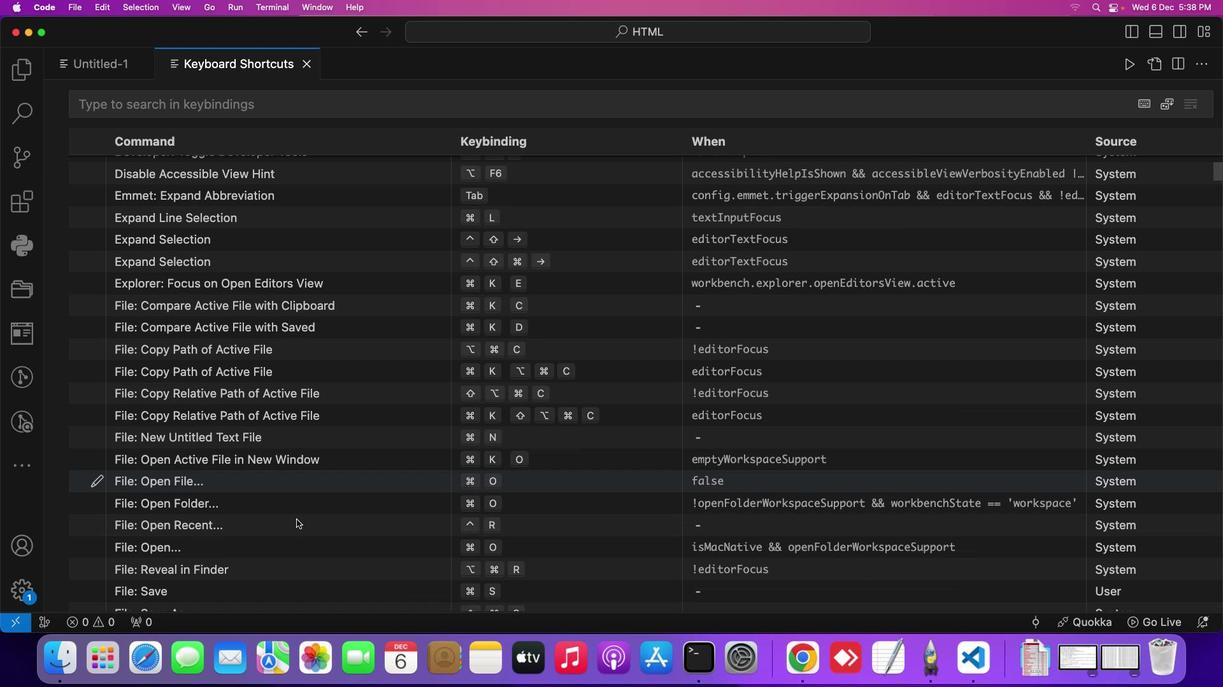 
Action: Mouse scrolled (296, 520) with delta (0, 0)
Screenshot: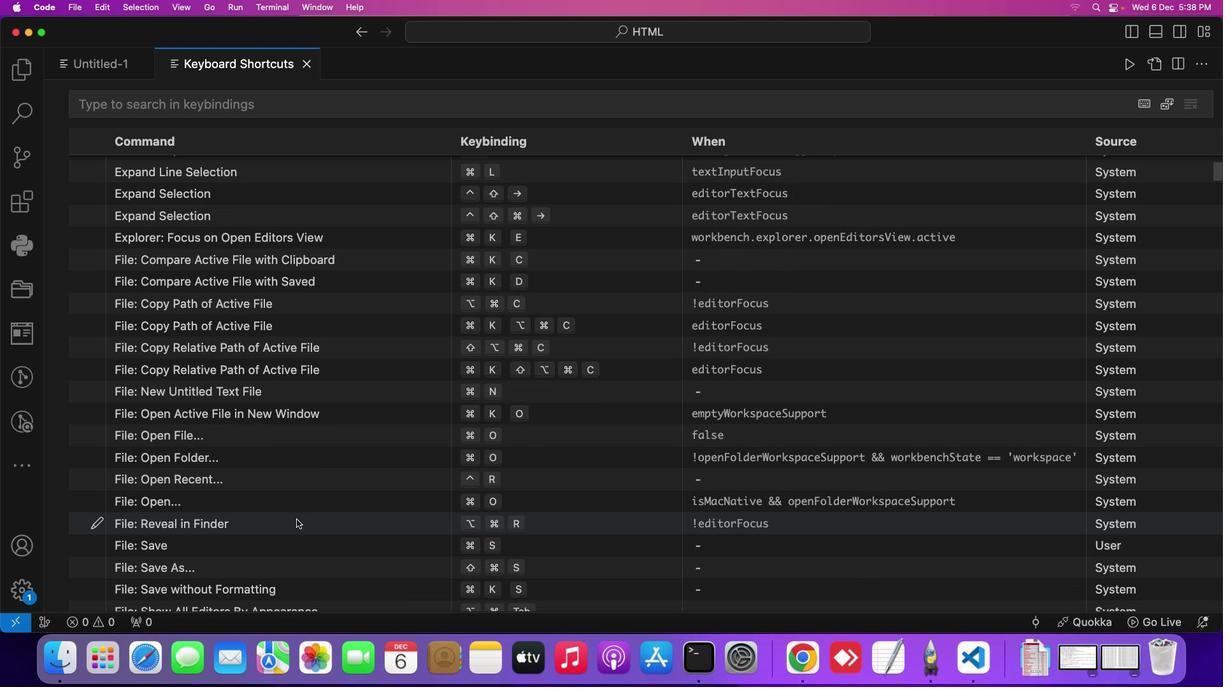 
Action: Mouse moved to (243, 544)
Screenshot: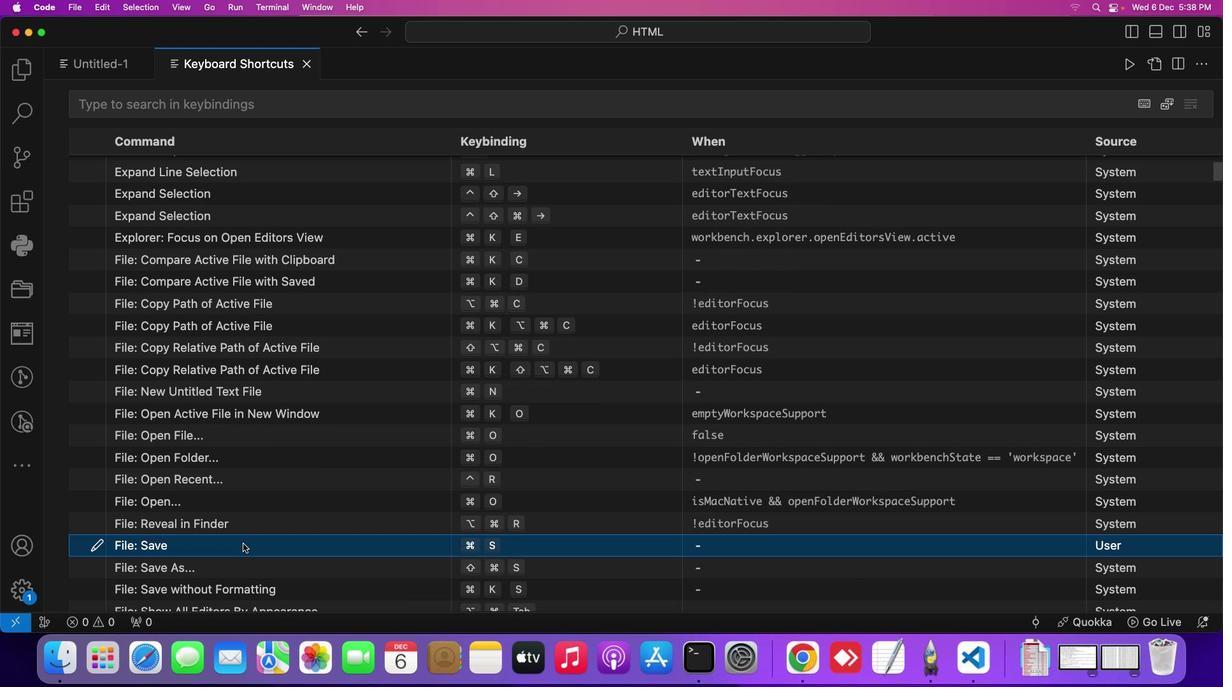 
Action: Mouse pressed left at (243, 544)
Screenshot: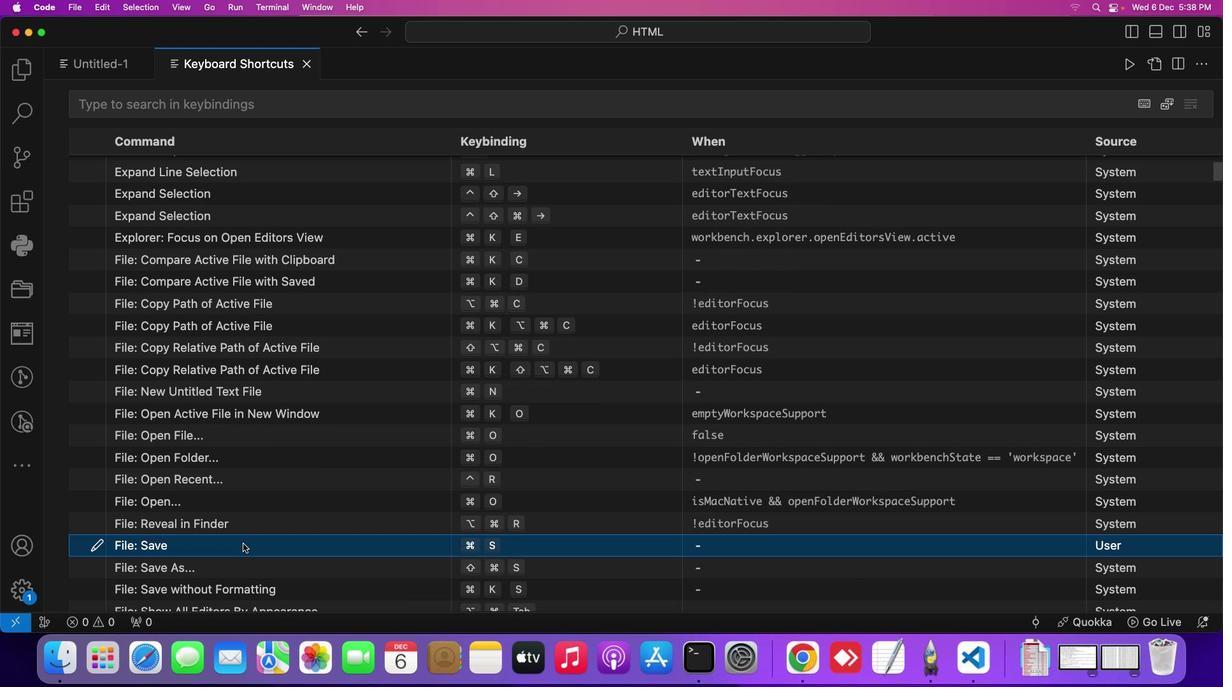 
Action: Mouse moved to (97, 544)
Screenshot: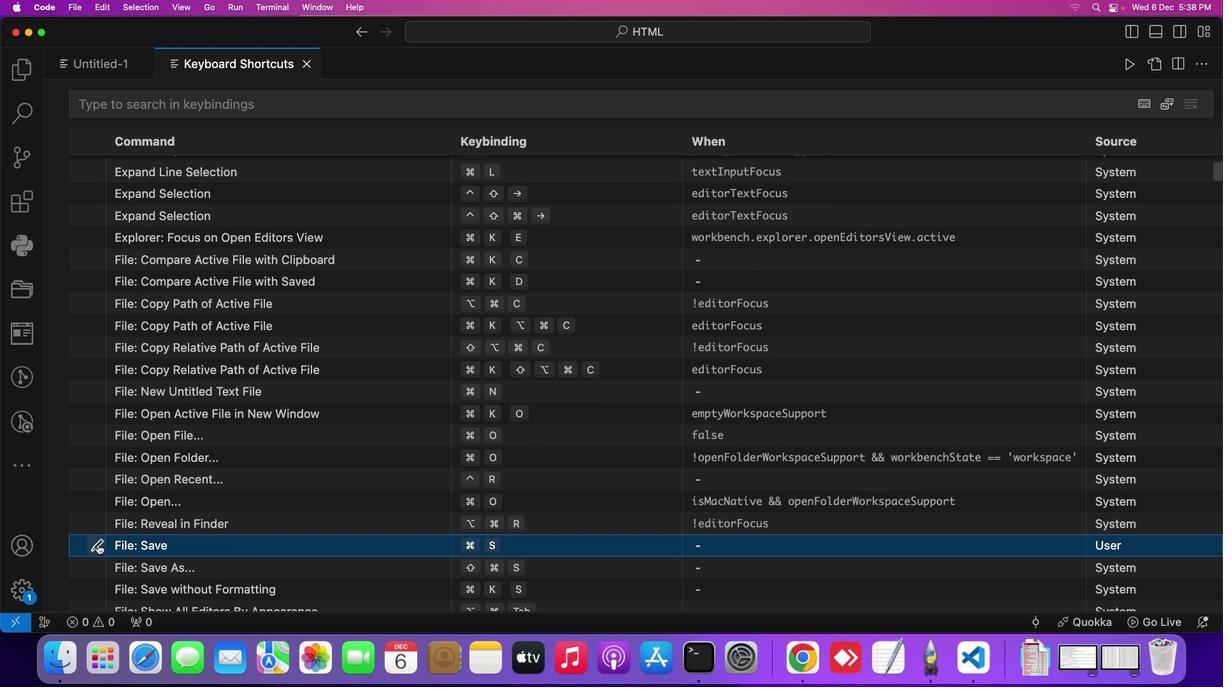 
Action: Mouse pressed left at (97, 544)
Screenshot: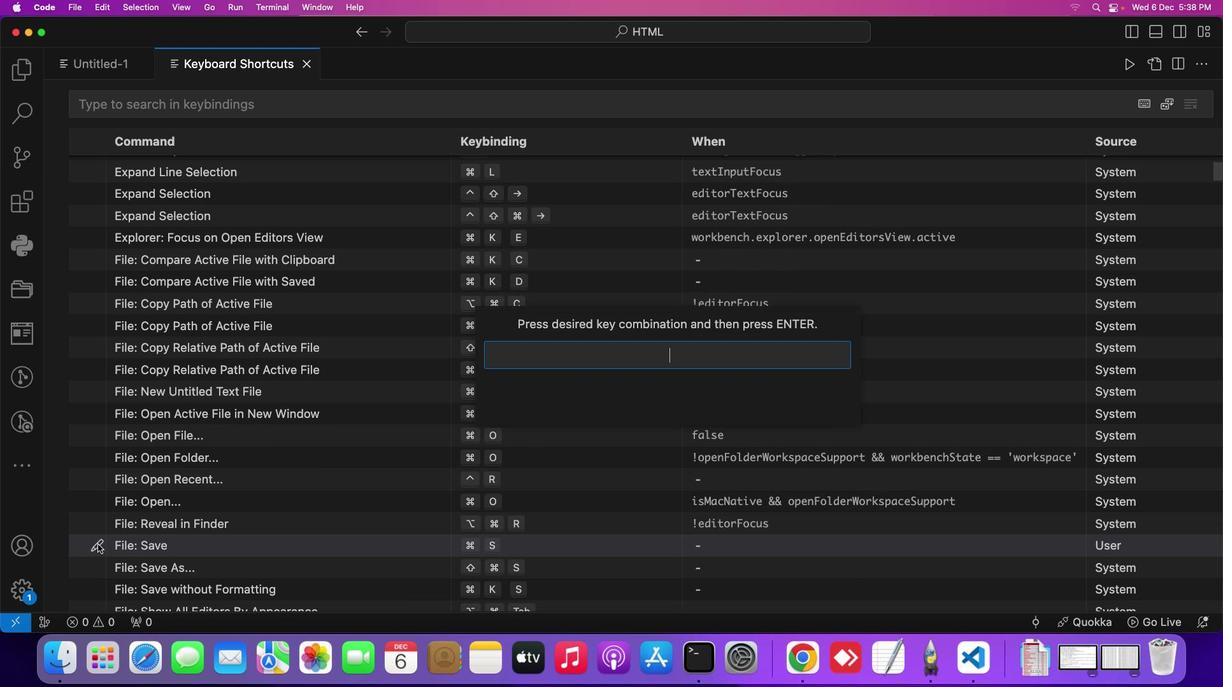 
Action: Mouse moved to (668, 352)
Screenshot: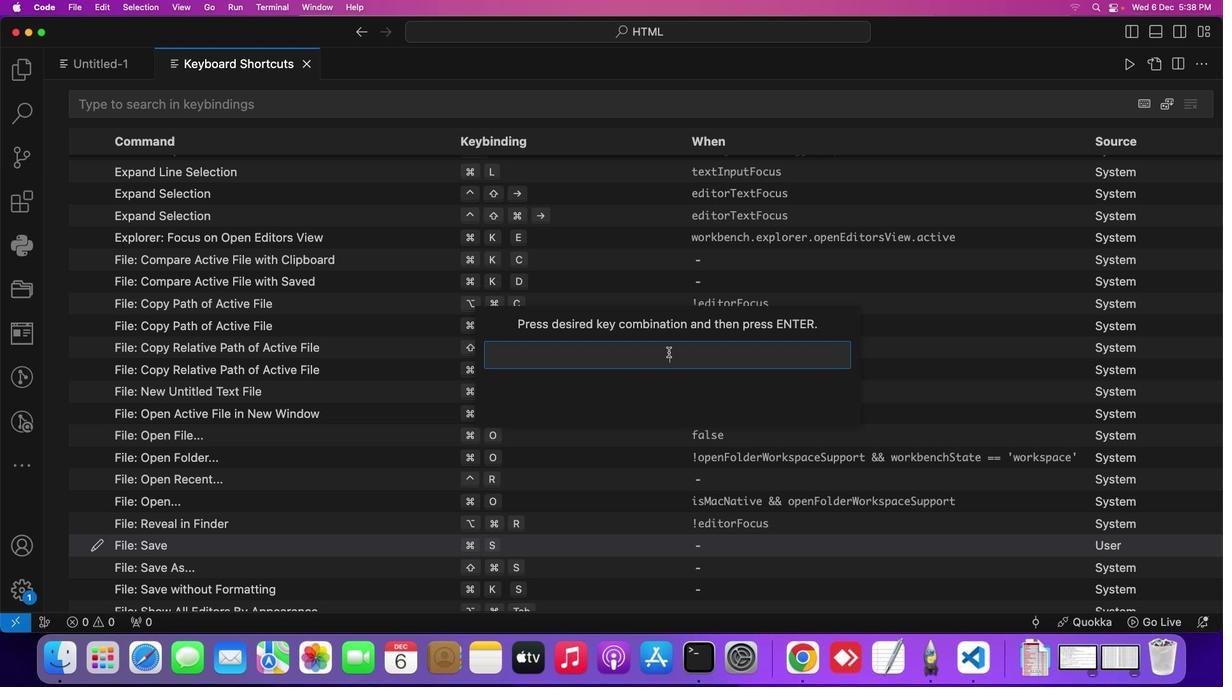 
Action: Key pressed Key.ctrl's'Key.enter
Screenshot: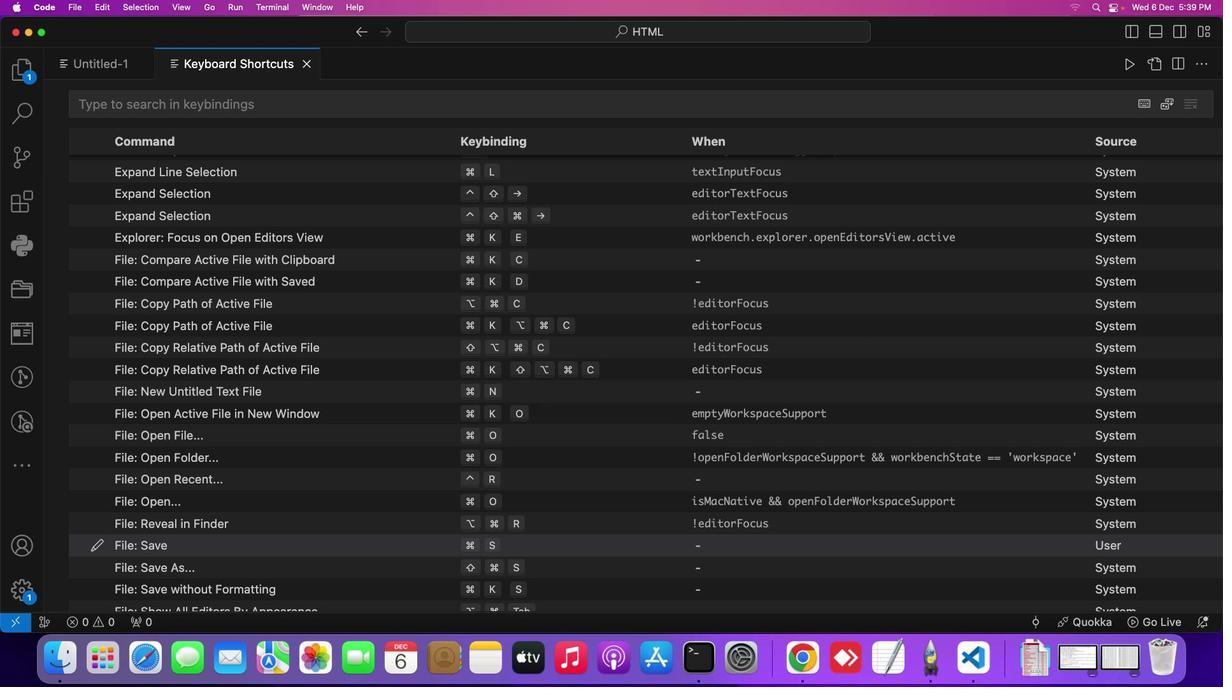 
Action: Mouse moved to (305, 63)
Screenshot: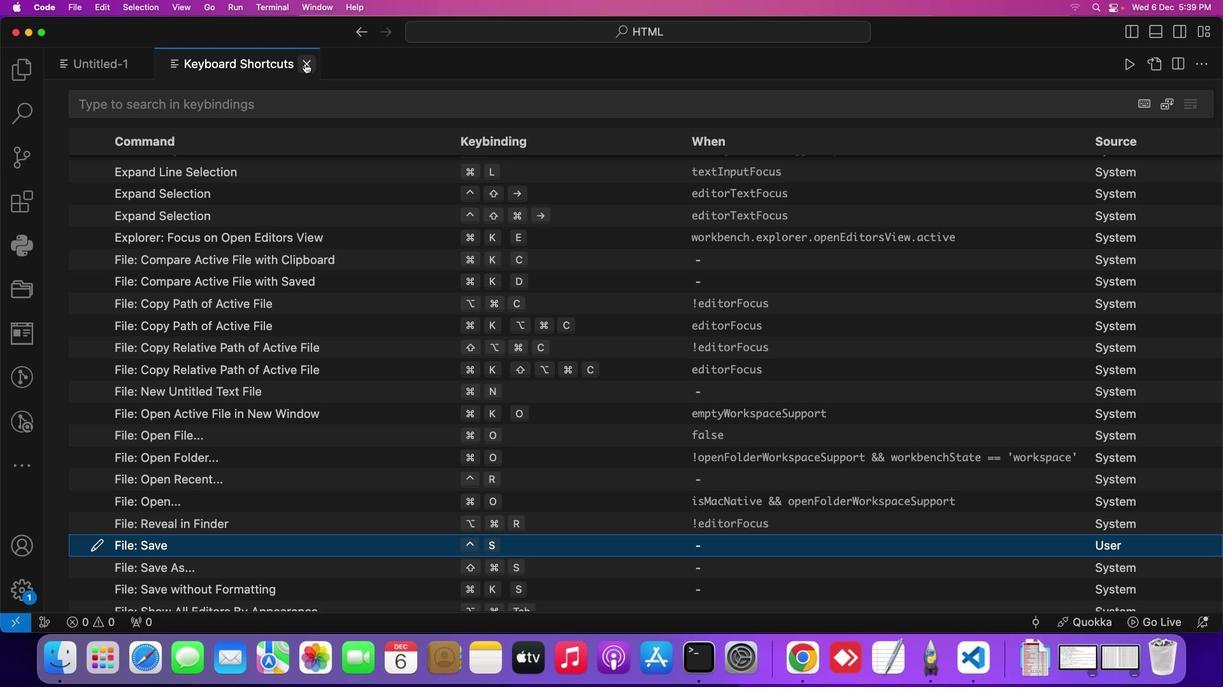 
Action: Mouse pressed left at (305, 63)
Screenshot: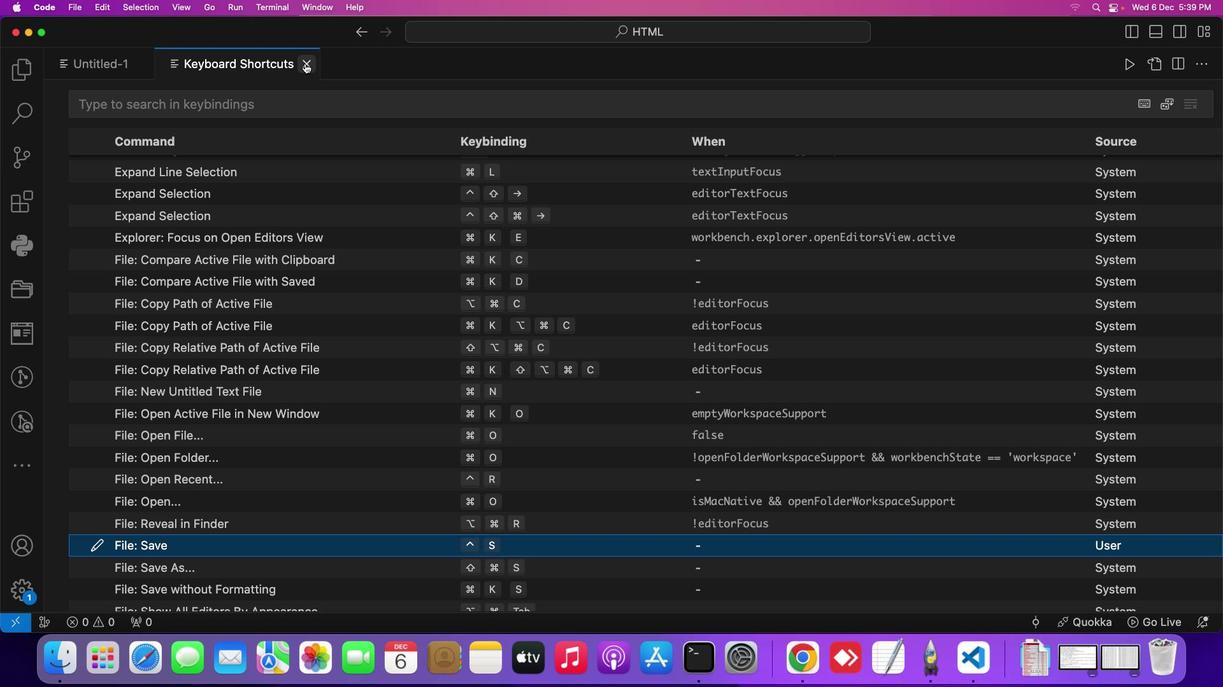 
Action: Mouse moved to (328, 198)
Screenshot: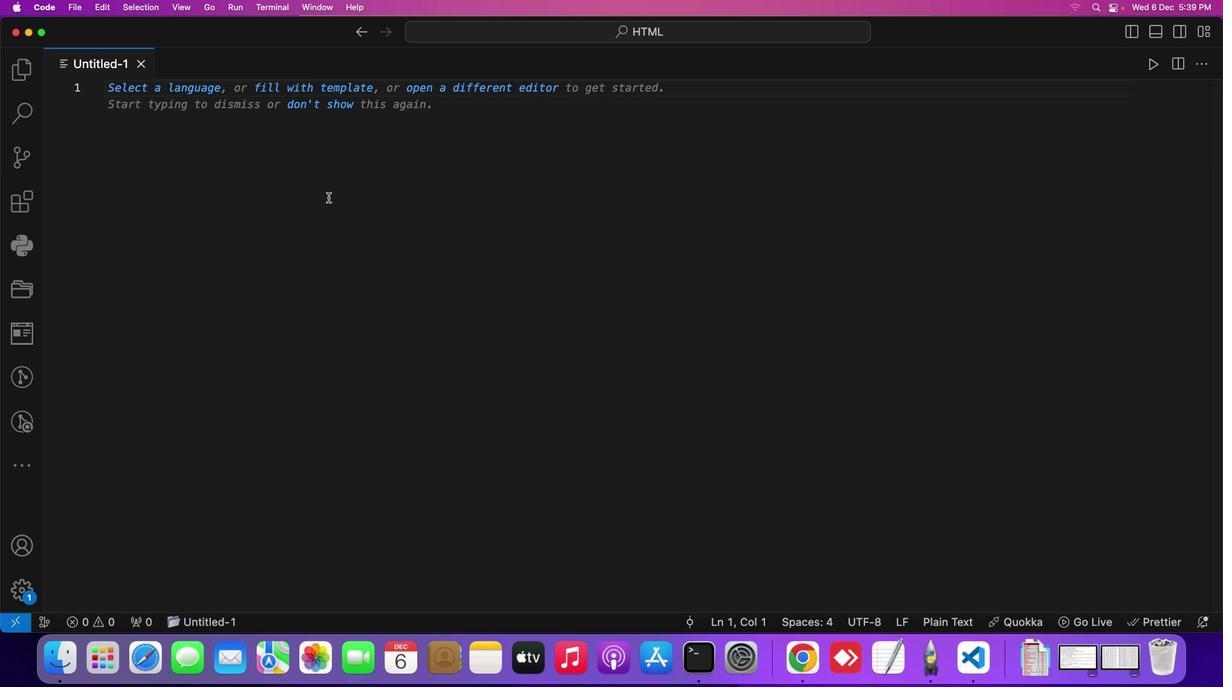 
Action: Key pressed Key.ctrl's'Key.backspace'h''e''l''o''.''t''x''t'Key.enter
Screenshot: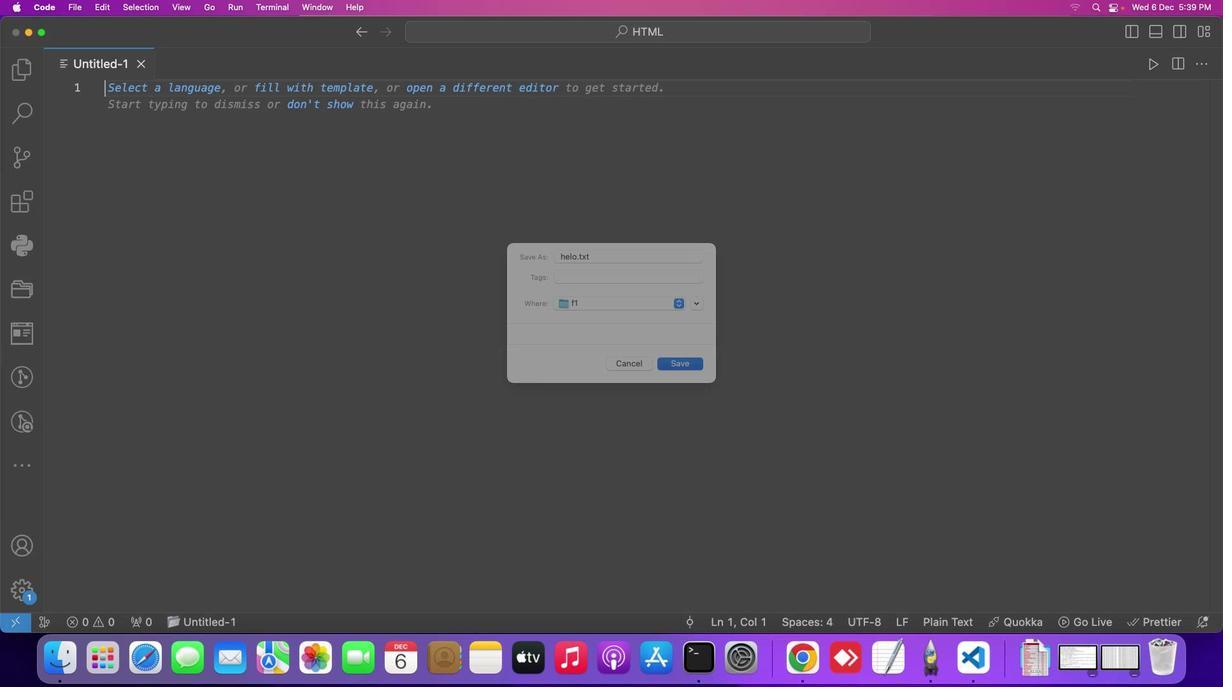 
